 Task: In the Company uga.edu, schedule a meeting with title: 'Collaborative Discussion', Select date: '19 September, 2023', select start time: 12:00:PM. Add location in person New York with meeting description: Kindly join this meeting to understand Product Demo and Service Presentation. Add attendees from company's contact and save.. Logged in from softage.1@softage.net
Action: Mouse moved to (112, 69)
Screenshot: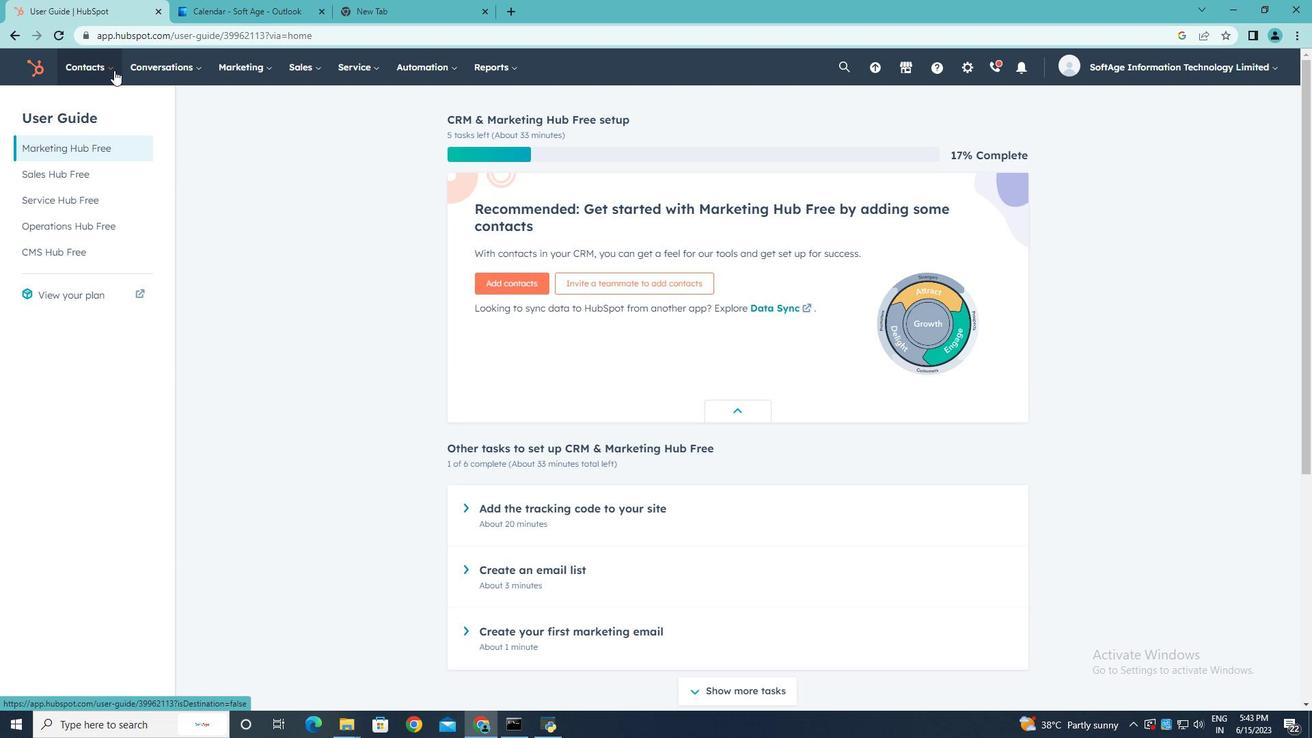 
Action: Mouse pressed left at (112, 69)
Screenshot: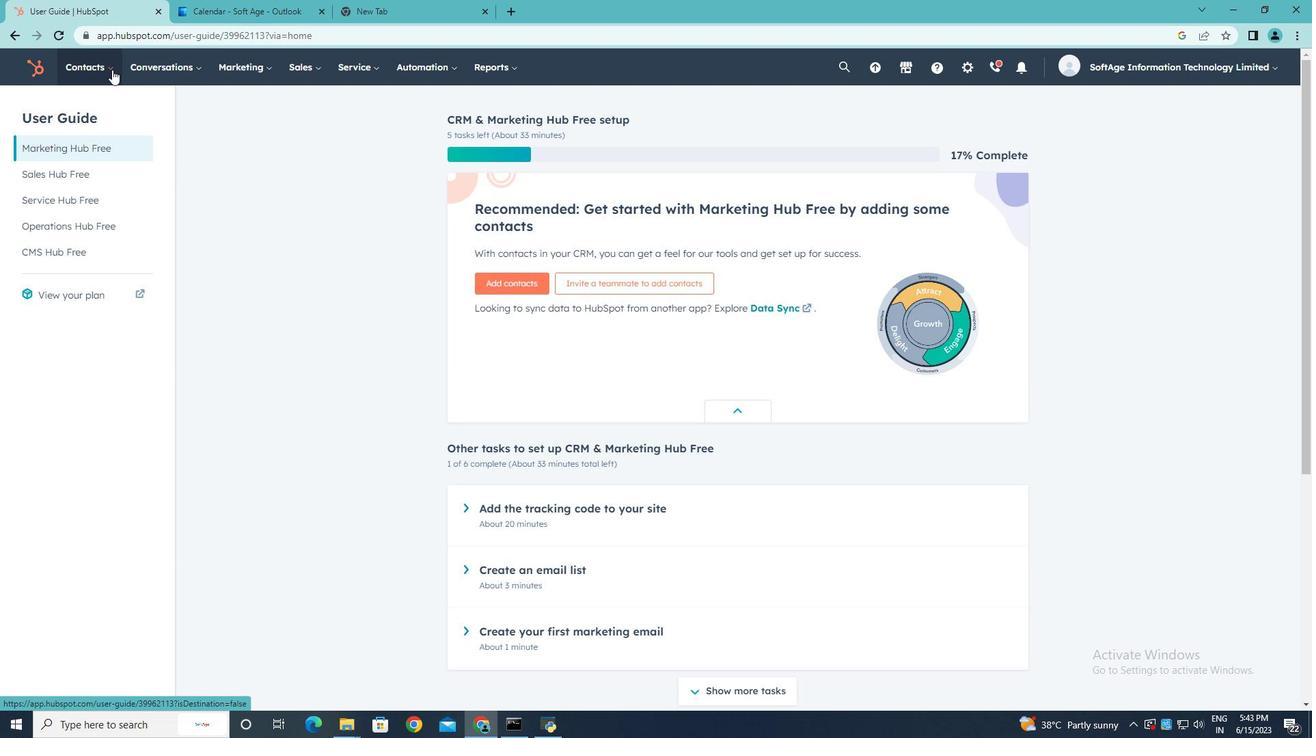 
Action: Mouse moved to (114, 131)
Screenshot: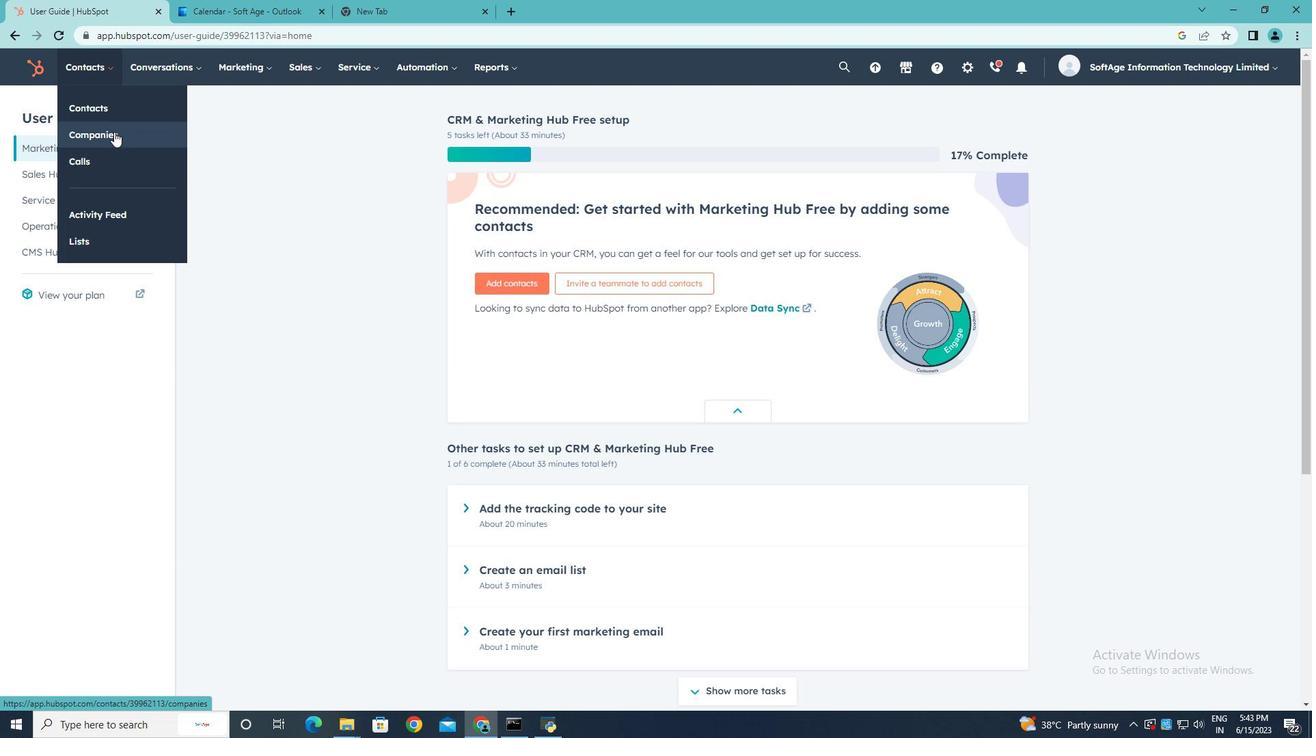 
Action: Mouse pressed left at (114, 131)
Screenshot: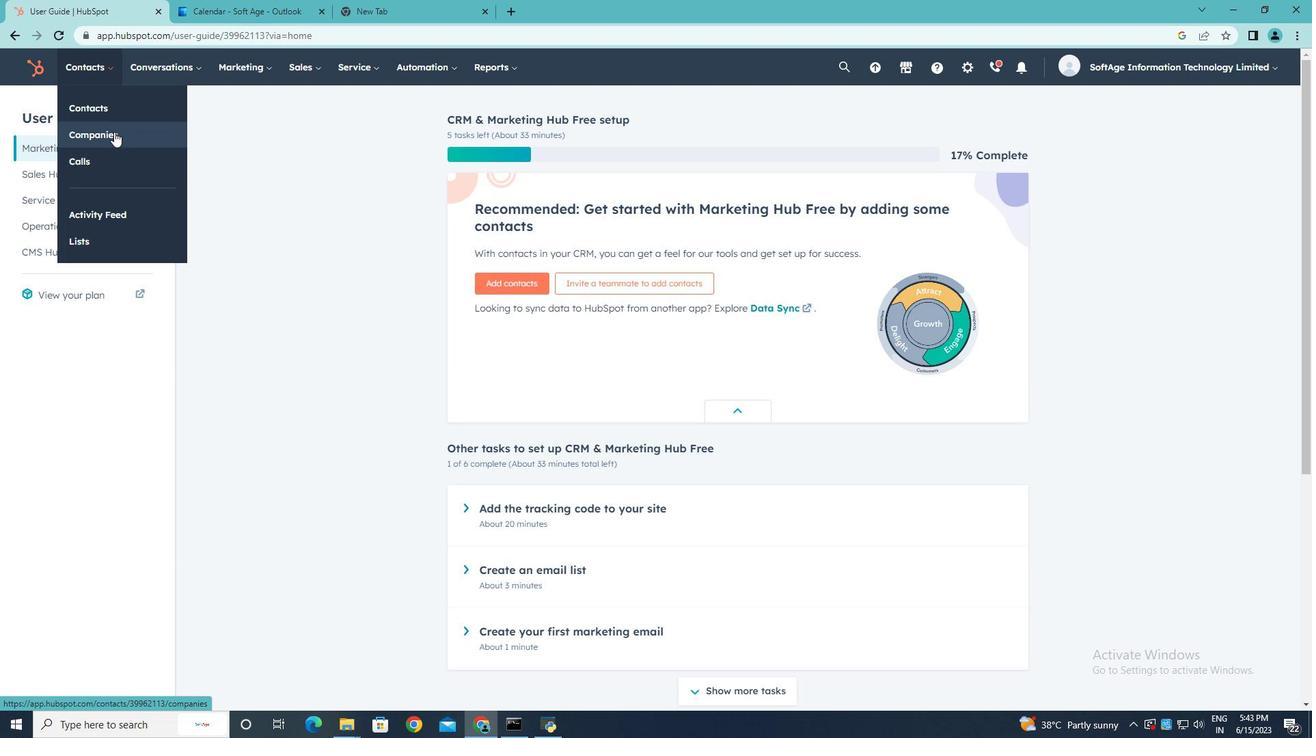 
Action: Mouse moved to (119, 221)
Screenshot: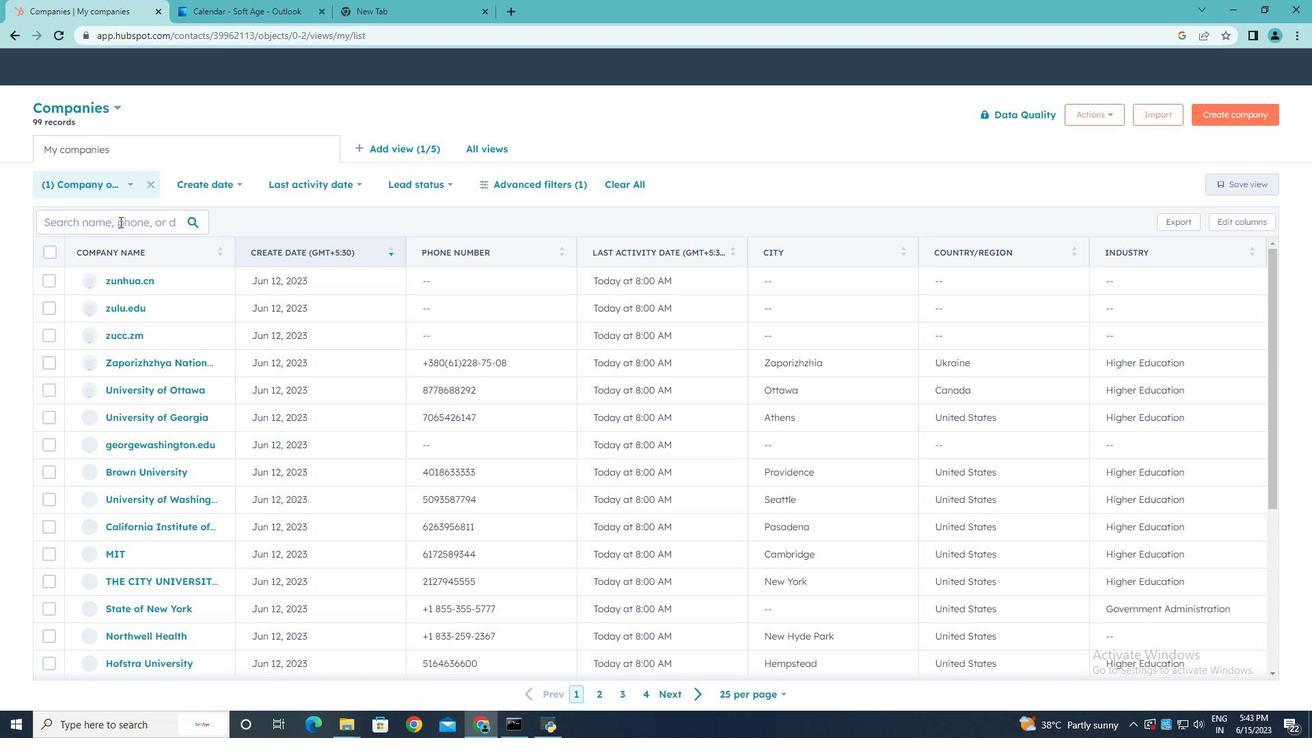 
Action: Mouse pressed left at (119, 221)
Screenshot: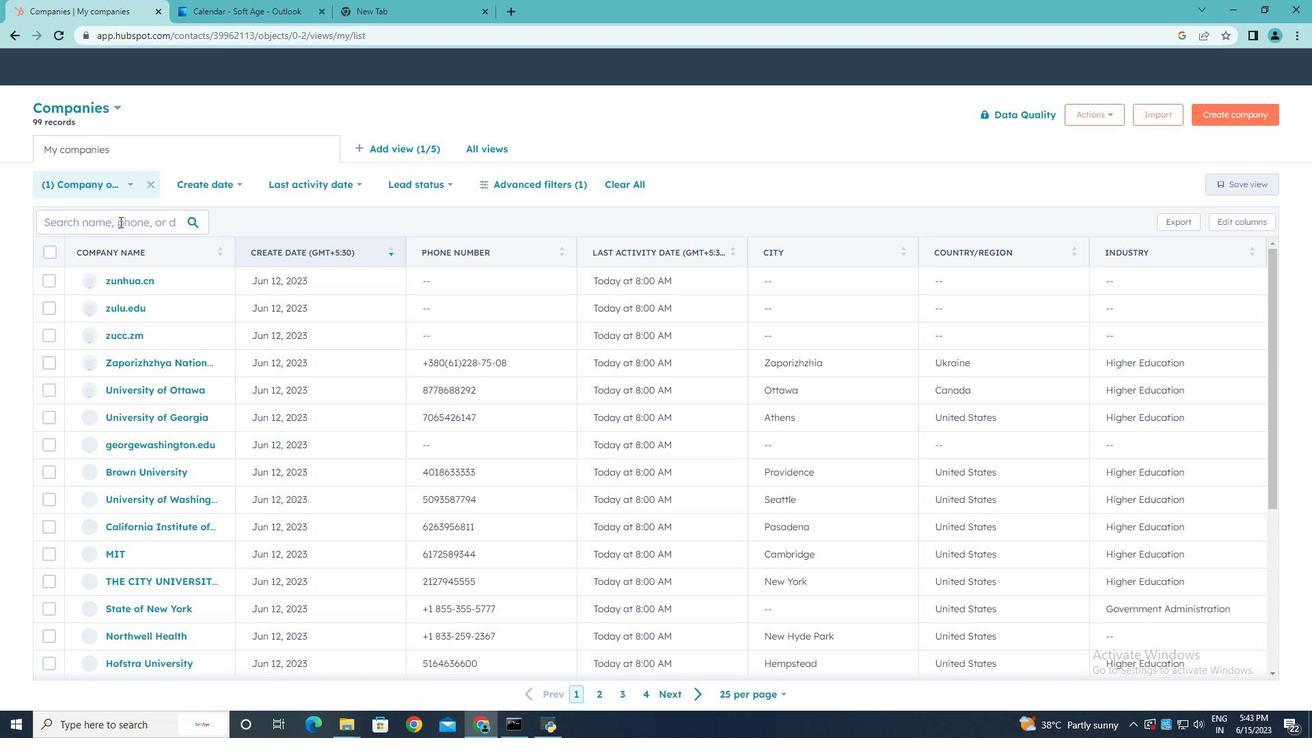 
Action: Key pressed uga.edu
Screenshot: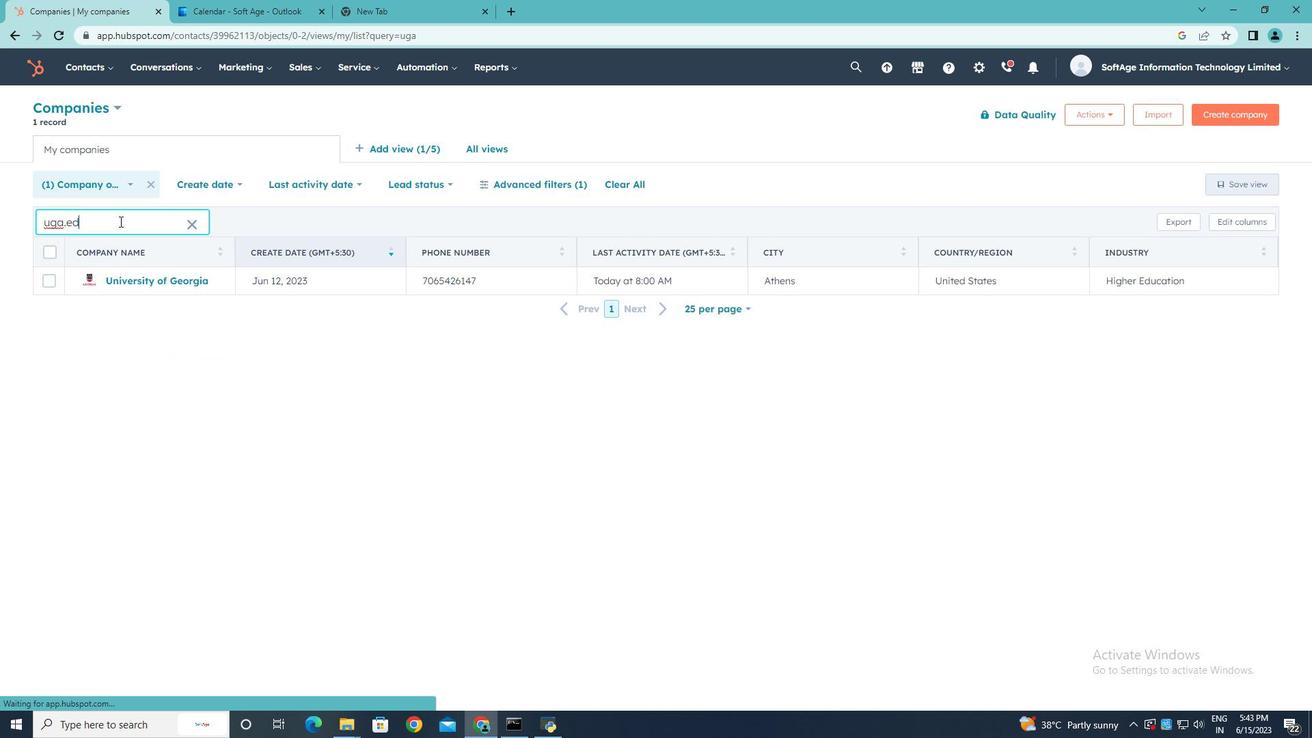 
Action: Mouse moved to (132, 282)
Screenshot: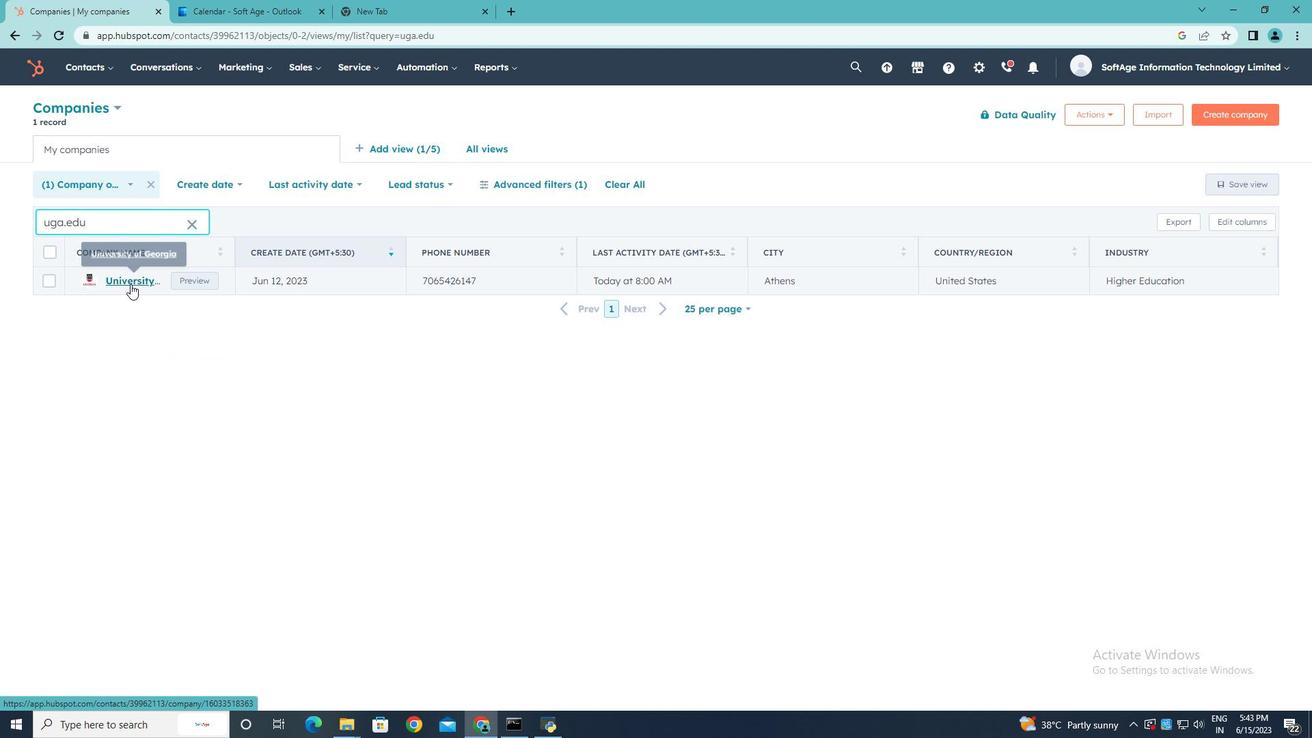 
Action: Mouse pressed left at (132, 282)
Screenshot: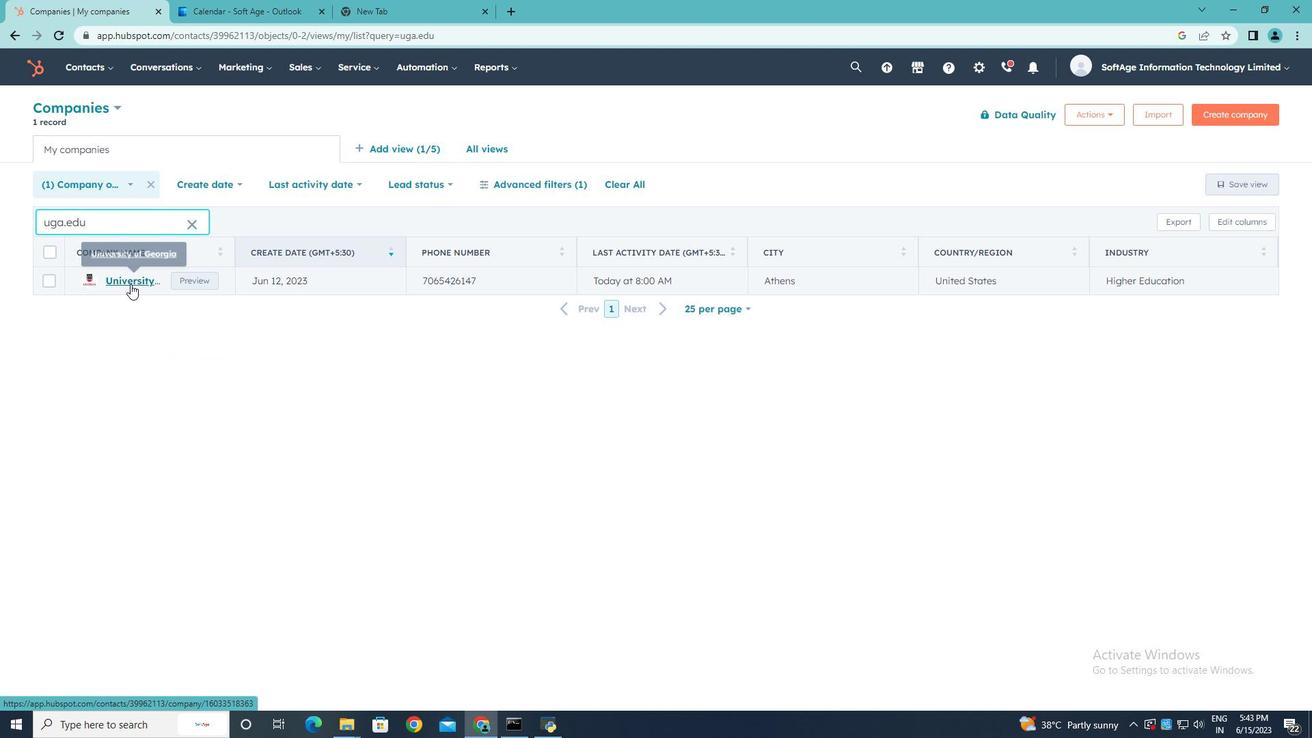 
Action: Mouse moved to (224, 225)
Screenshot: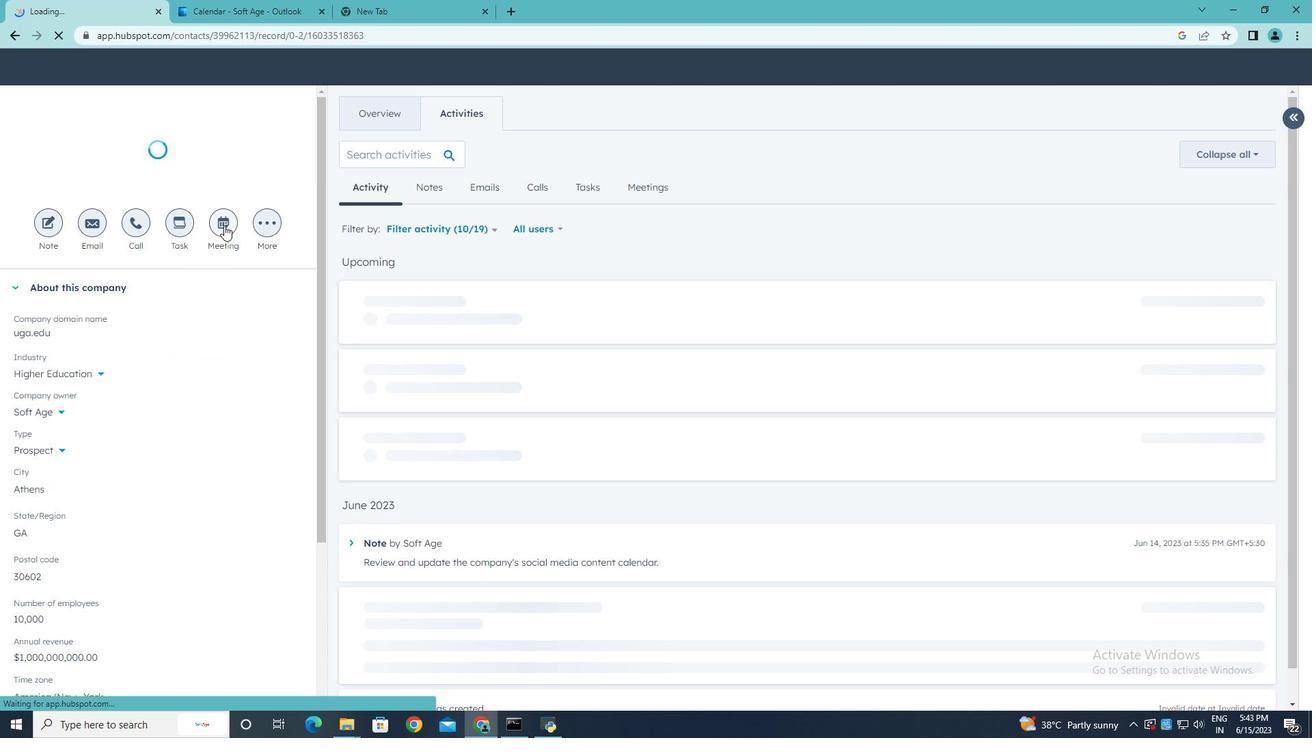 
Action: Mouse pressed left at (224, 225)
Screenshot: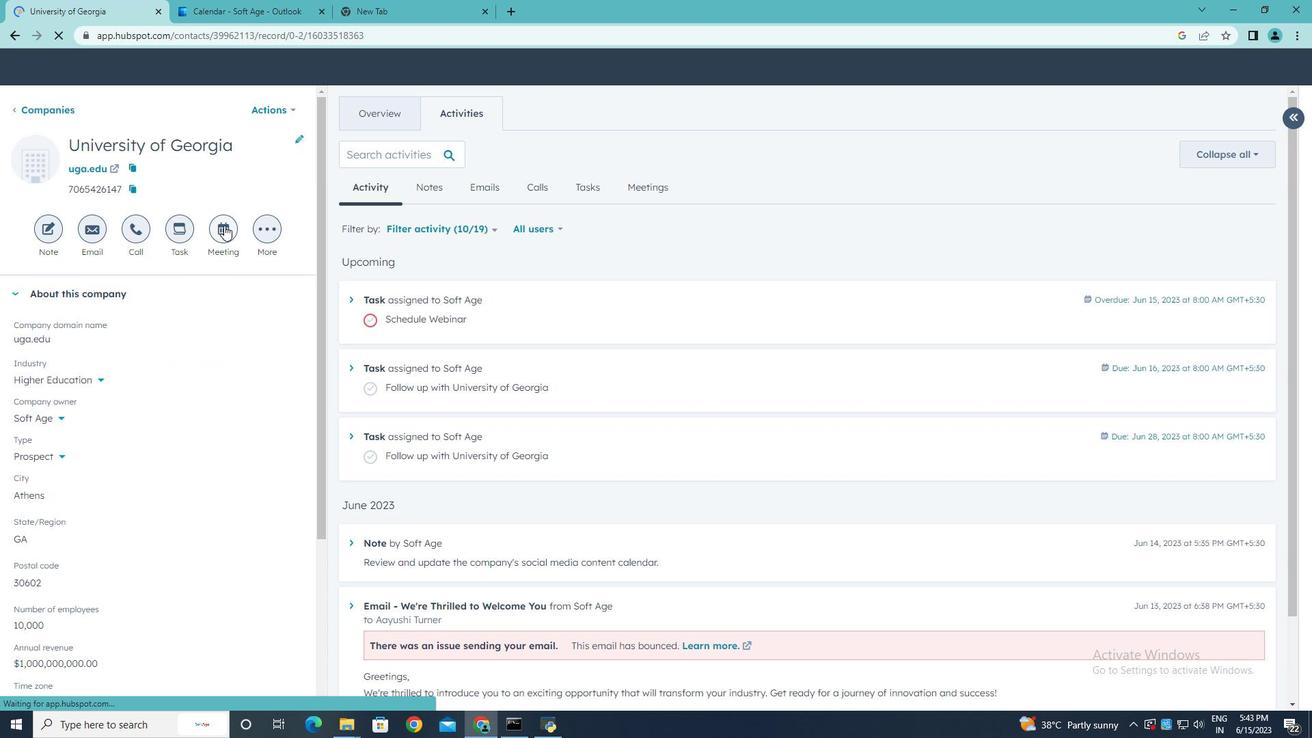 
Action: Mouse moved to (220, 228)
Screenshot: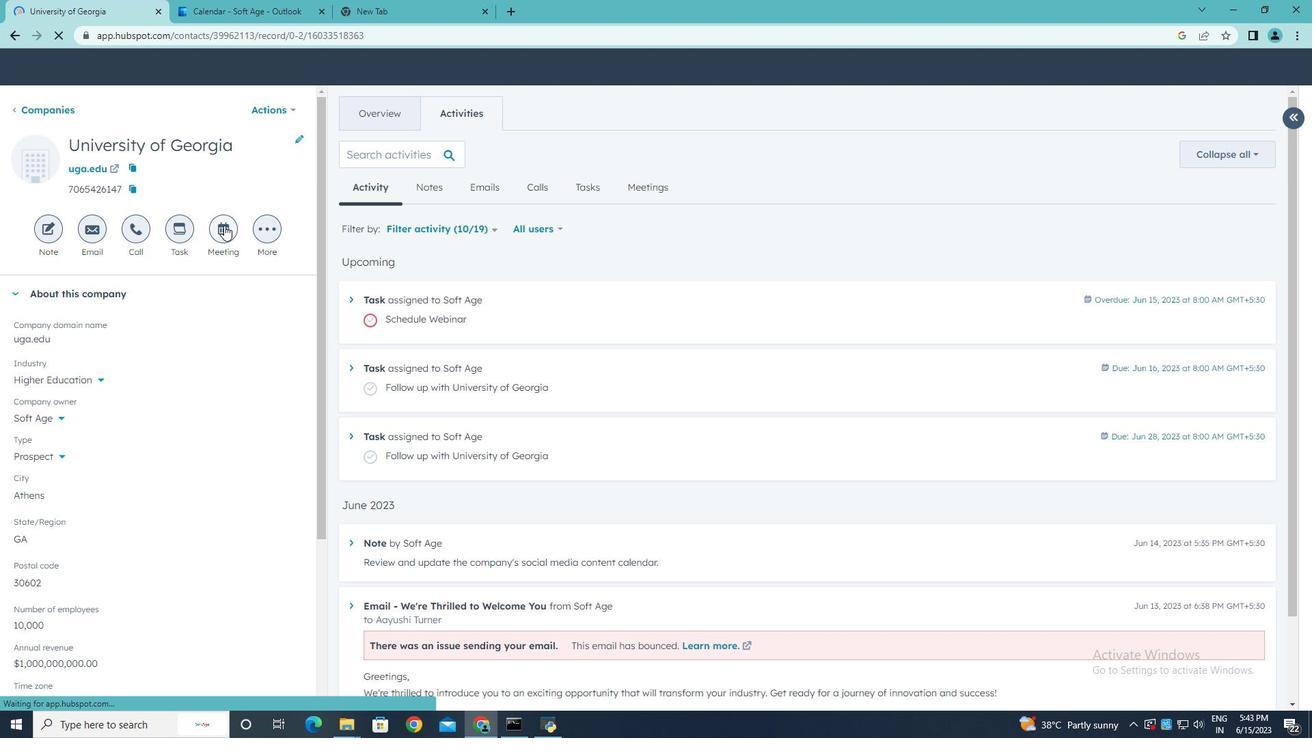 
Action: Key pressed <Key.shift><Key.shift><Key.shift><Key.shift><Key.shift><Key.shift><Key.shift><Key.shift><Key.shift><Key.shift><Key.shift><Key.shift><Key.shift><Key.shift><Key.shift><Key.shift><Key.shift><Key.shift><Key.shift><Key.shift><Key.shift><Key.shift><Key.shift><Key.shift>Collaborative<Key.space><Key.shift><Key.shift><Key.shift><Key.shift><Key.shift><Key.shift><Key.shift><Key.shift>Discussion.
Screenshot: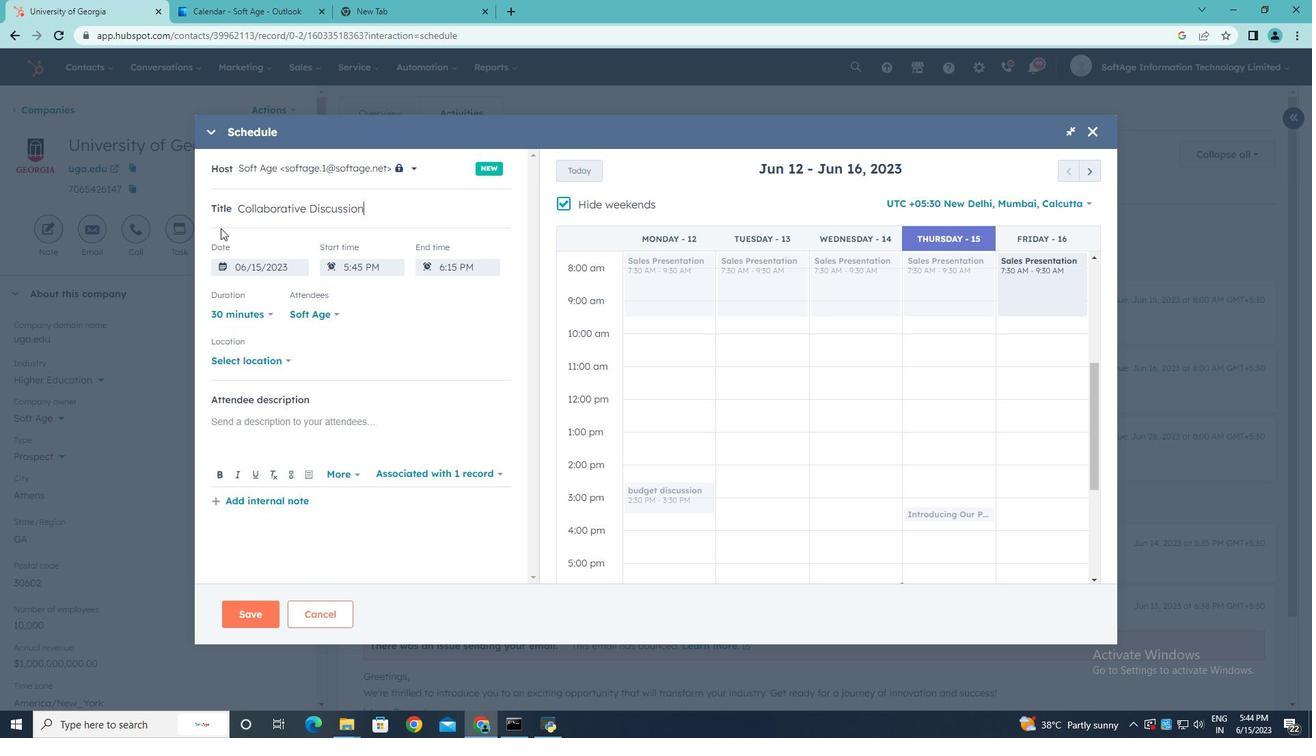 
Action: Mouse moved to (566, 203)
Screenshot: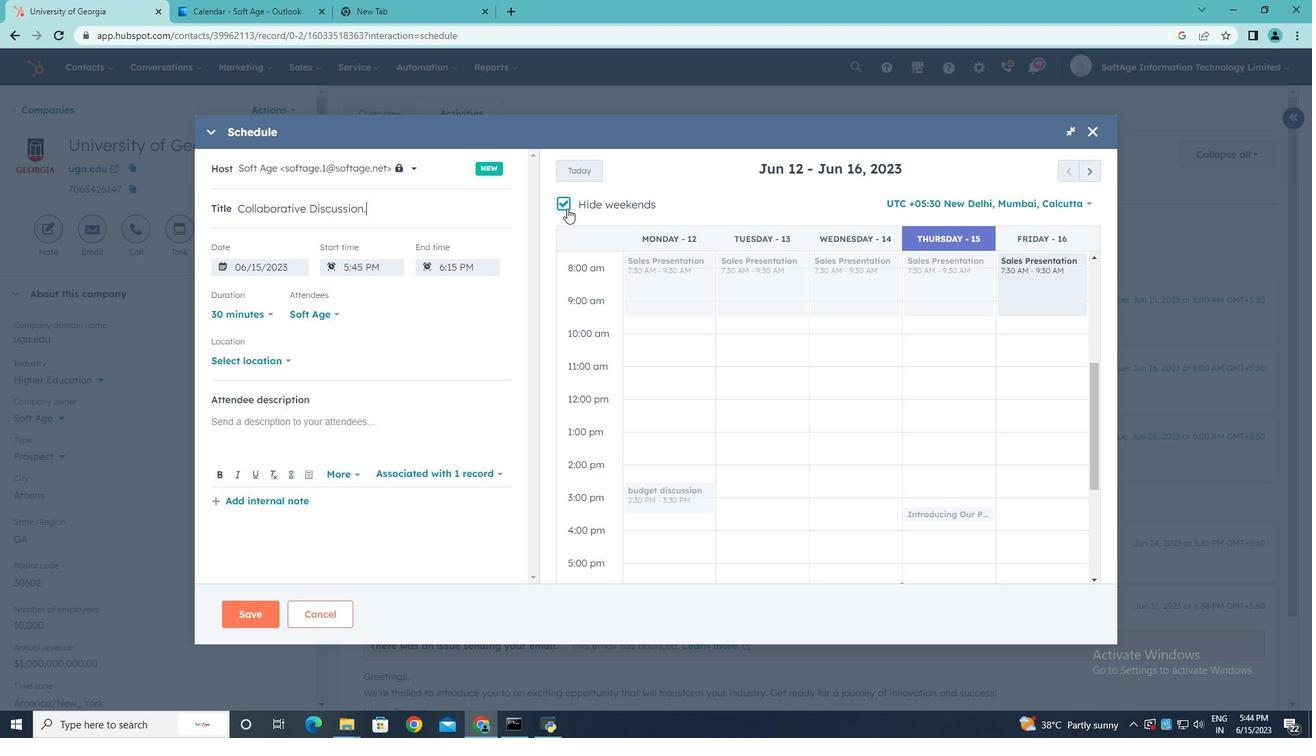 
Action: Mouse pressed left at (566, 203)
Screenshot: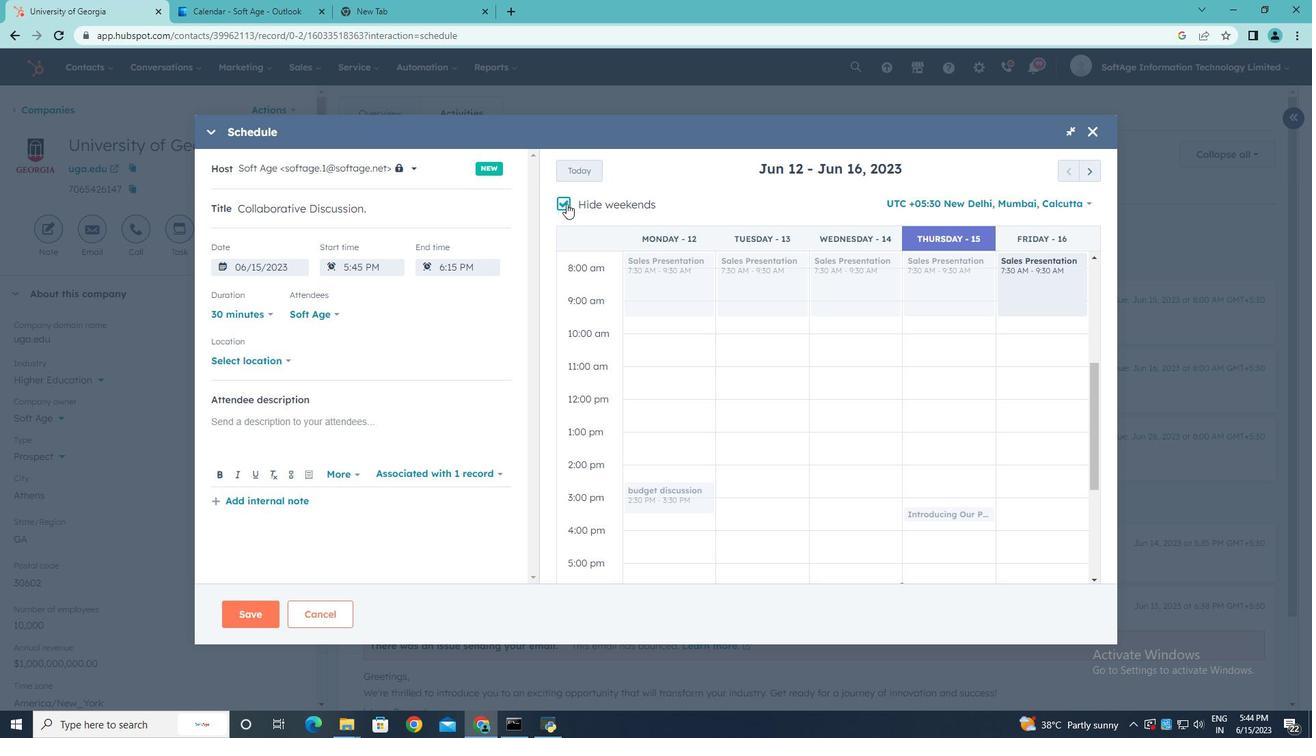 
Action: Mouse moved to (1090, 172)
Screenshot: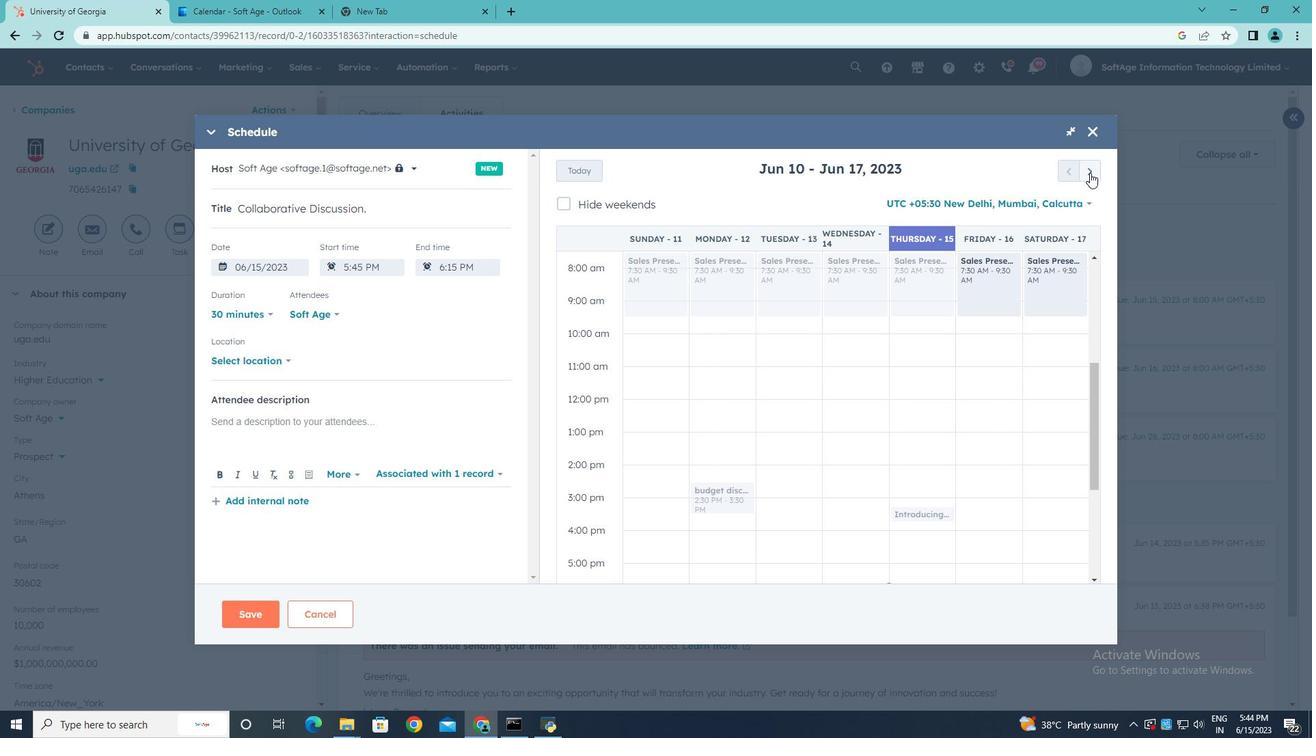 
Action: Mouse pressed left at (1090, 172)
Screenshot: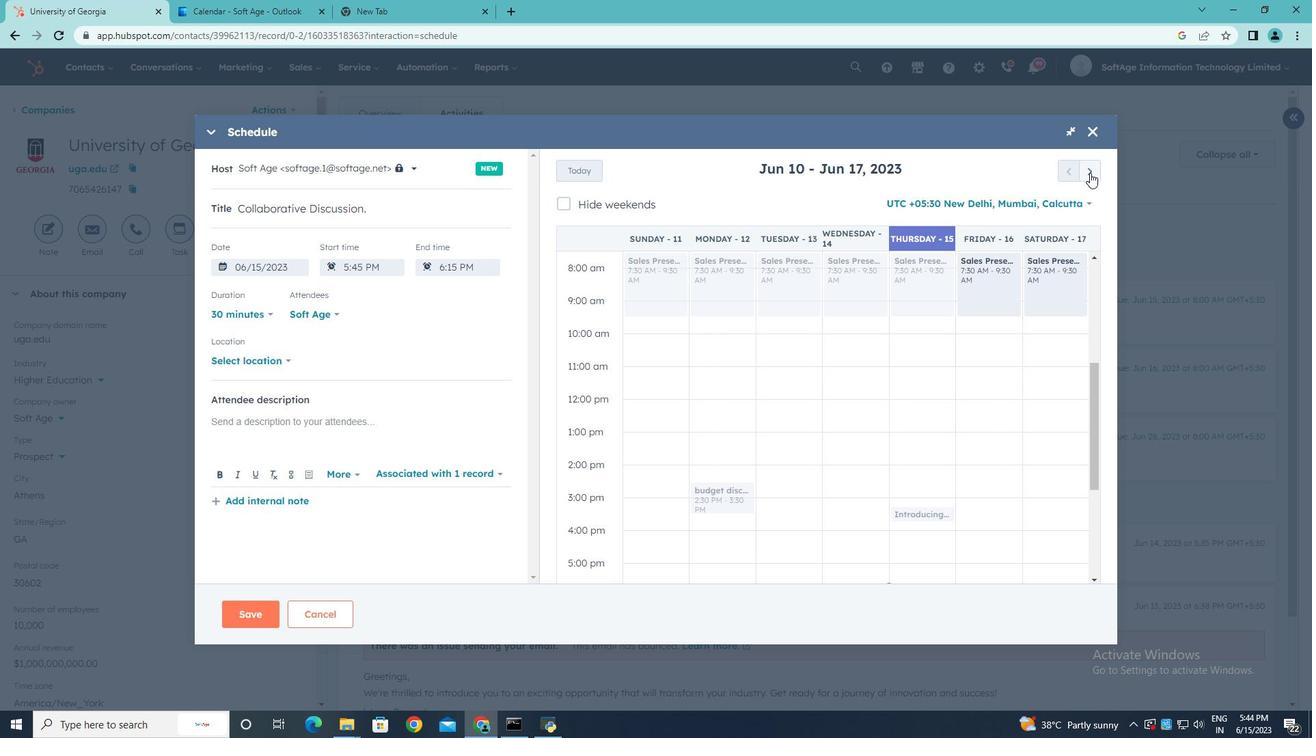 
Action: Mouse pressed left at (1090, 172)
Screenshot: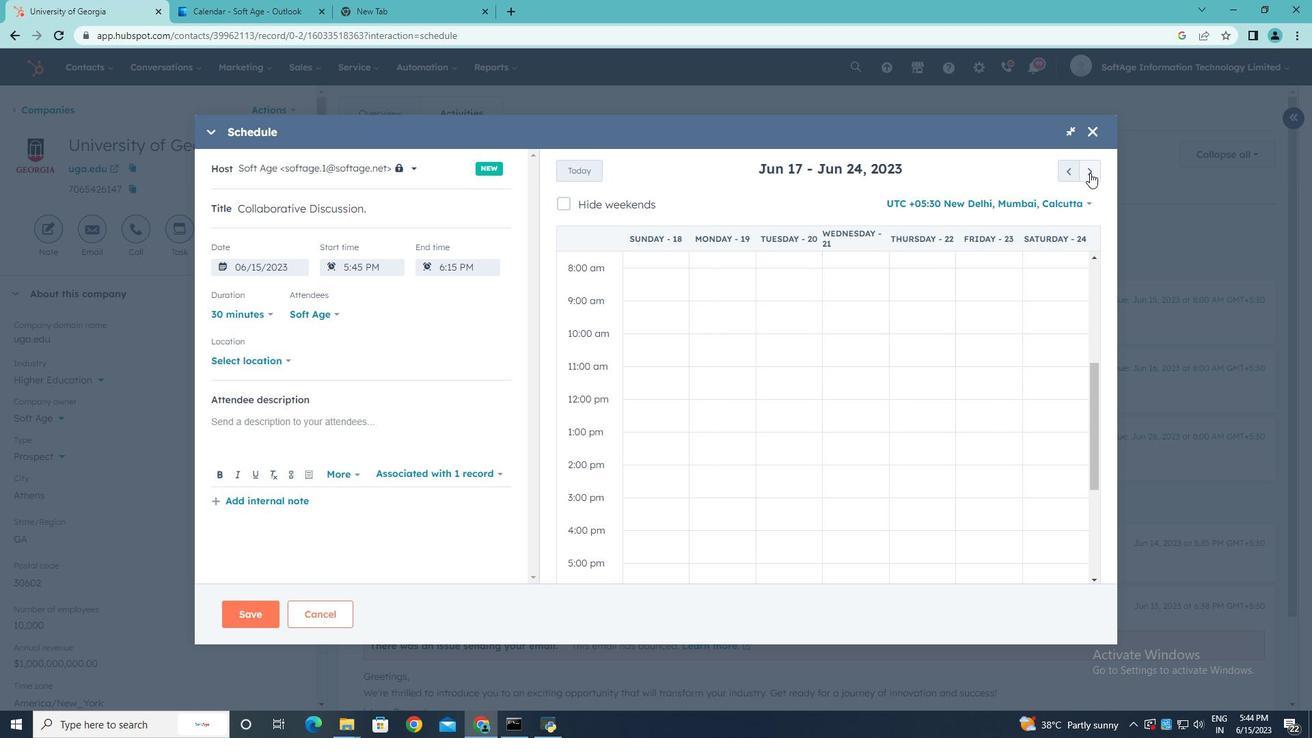 
Action: Mouse pressed left at (1090, 172)
Screenshot: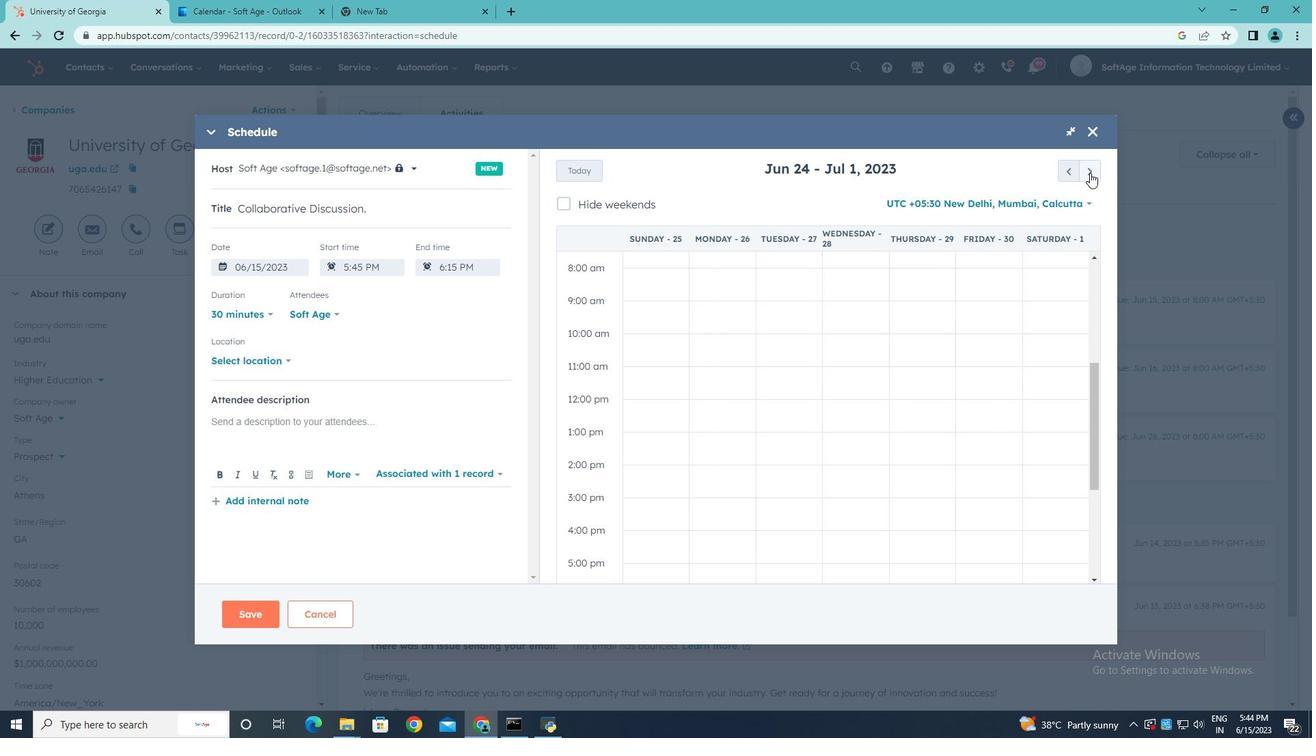 
Action: Mouse pressed left at (1090, 172)
Screenshot: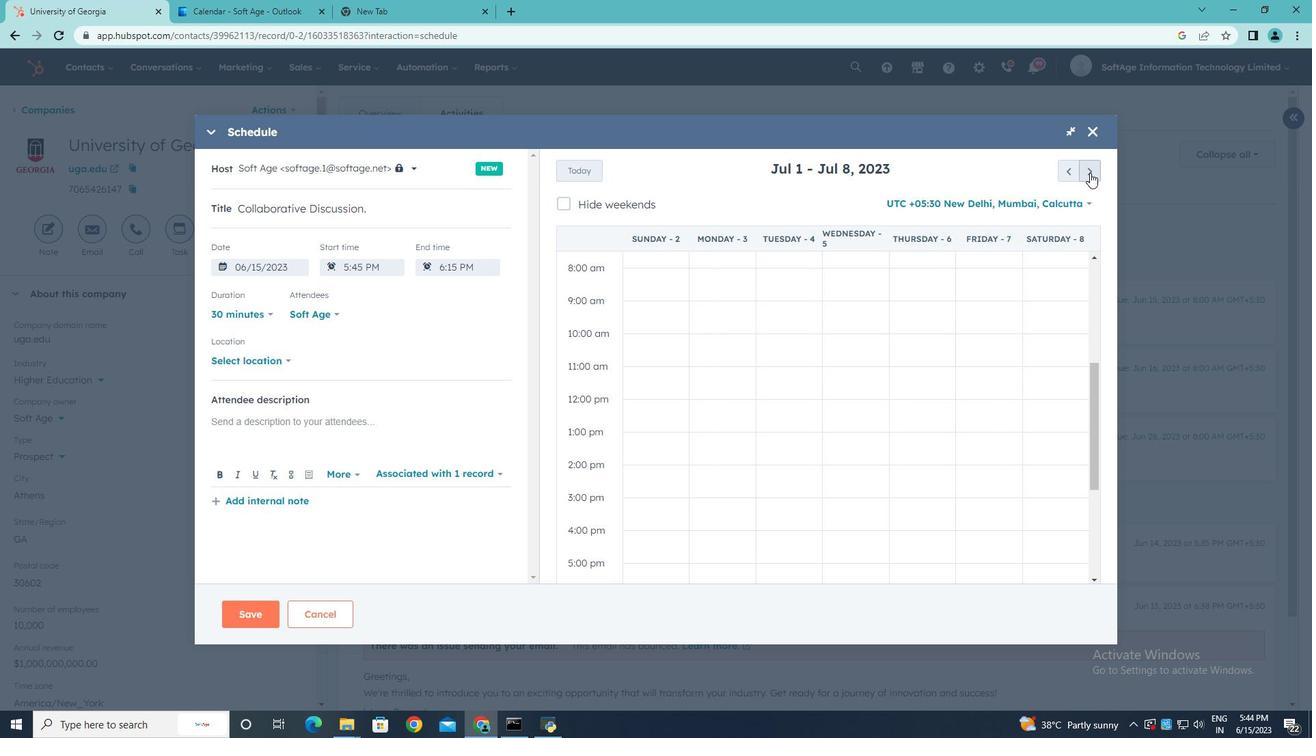 
Action: Mouse pressed left at (1090, 172)
Screenshot: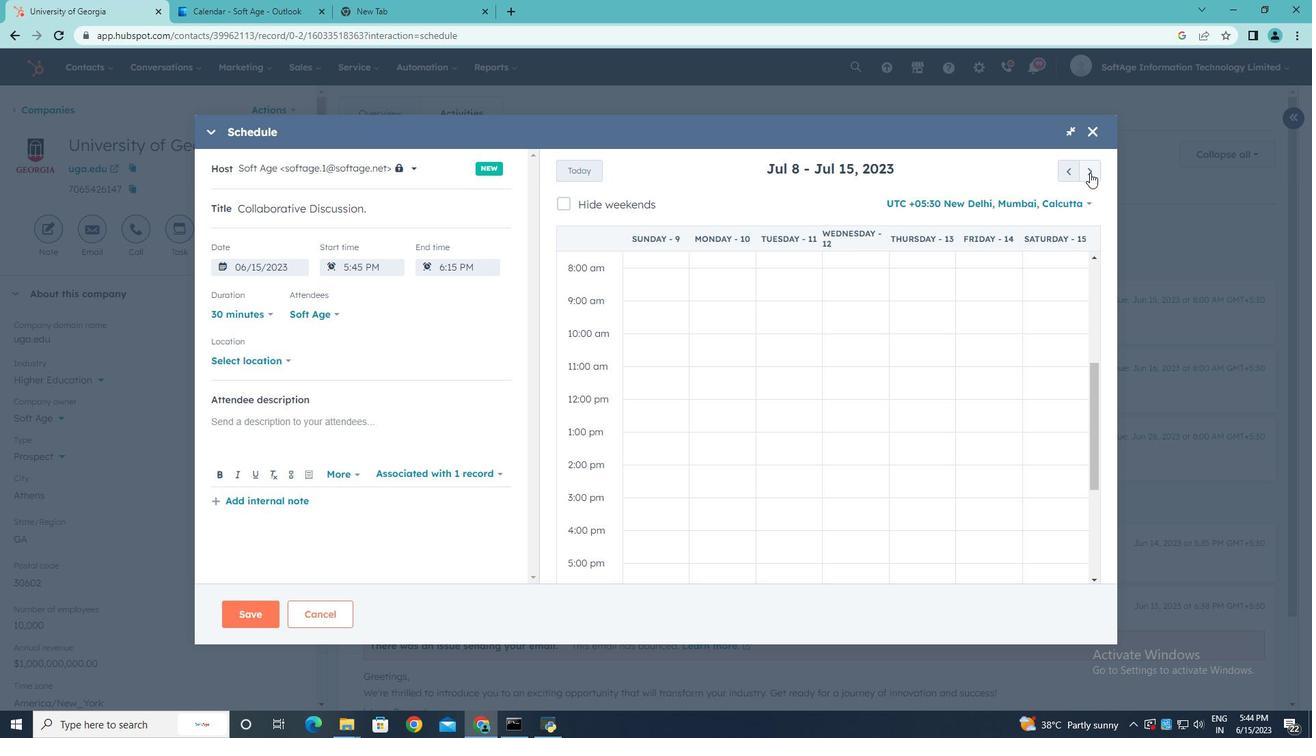 
Action: Mouse pressed left at (1090, 172)
Screenshot: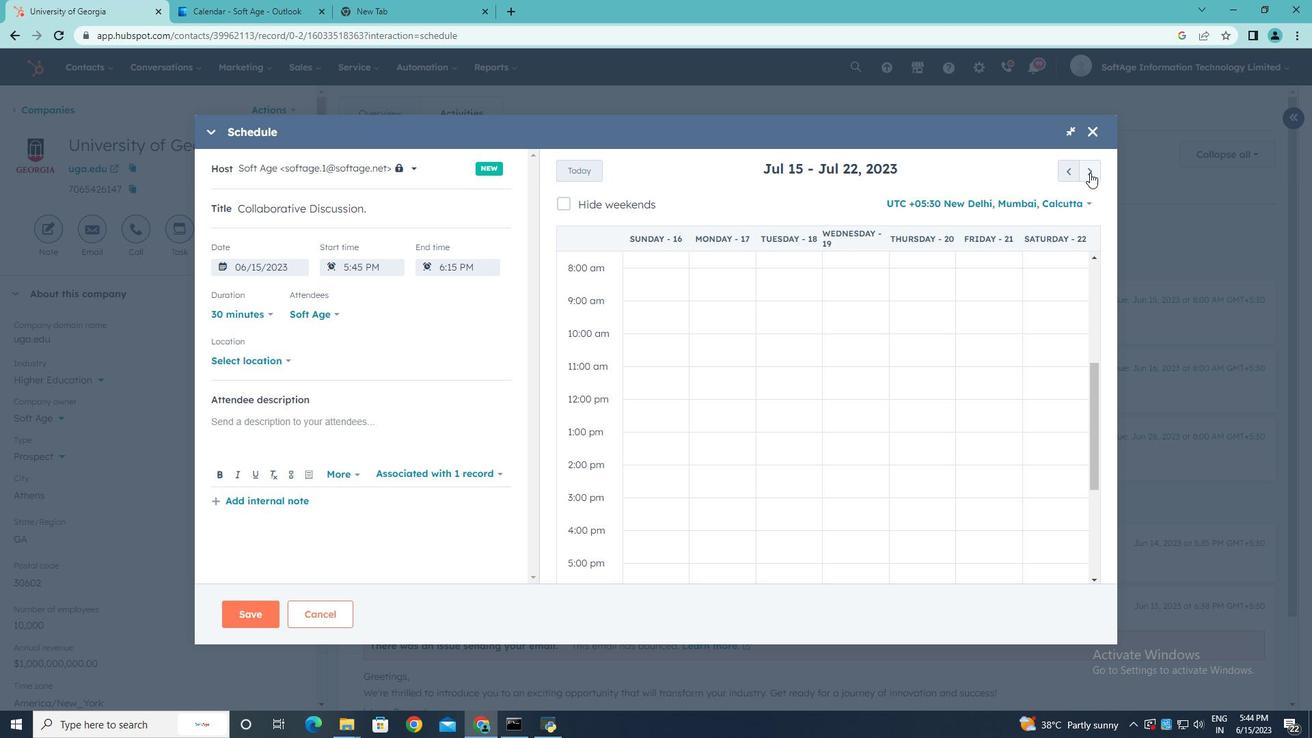 
Action: Mouse pressed left at (1090, 172)
Screenshot: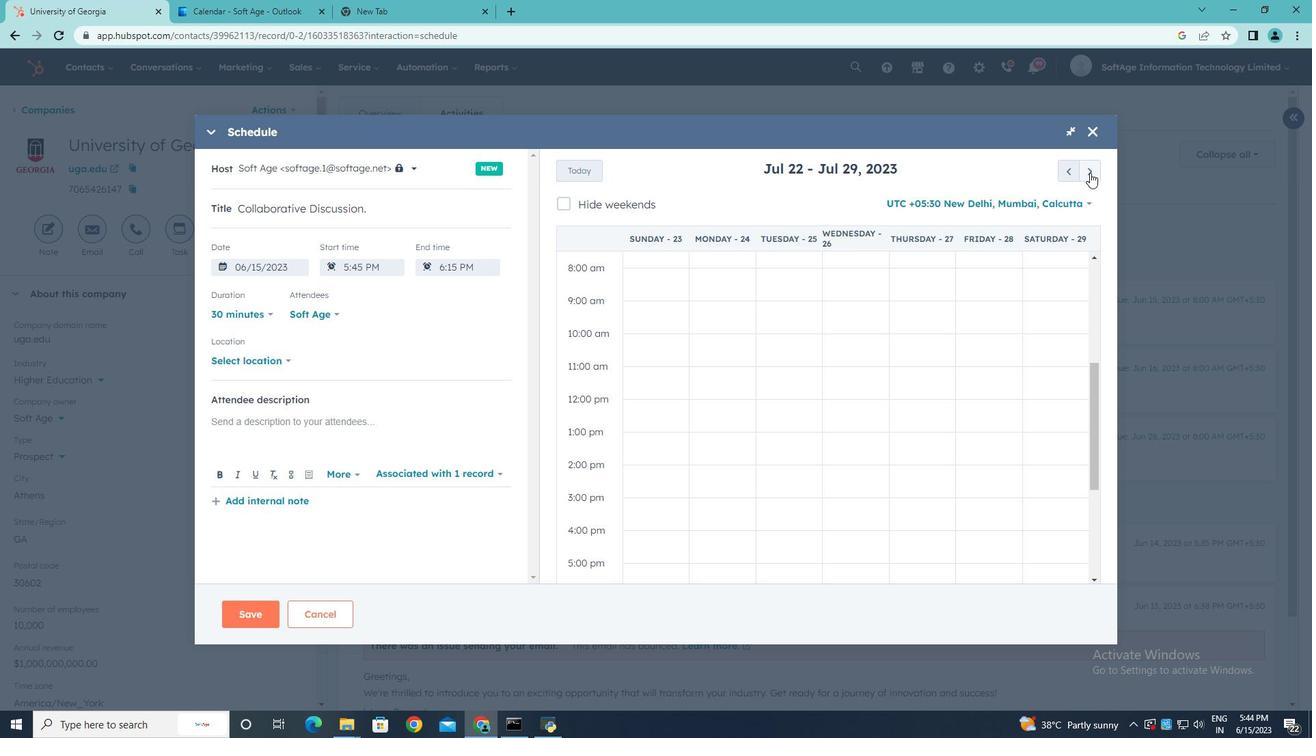 
Action: Mouse pressed left at (1090, 172)
Screenshot: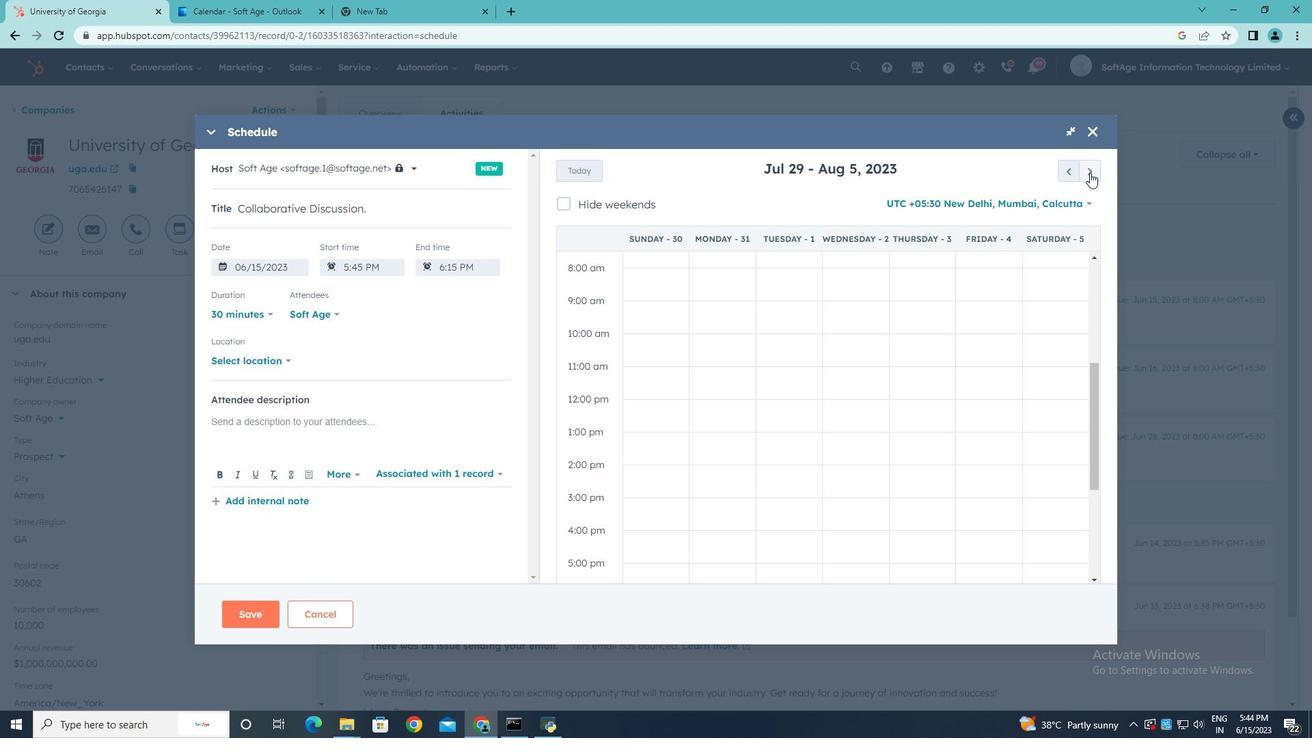 
Action: Mouse pressed left at (1090, 172)
Screenshot: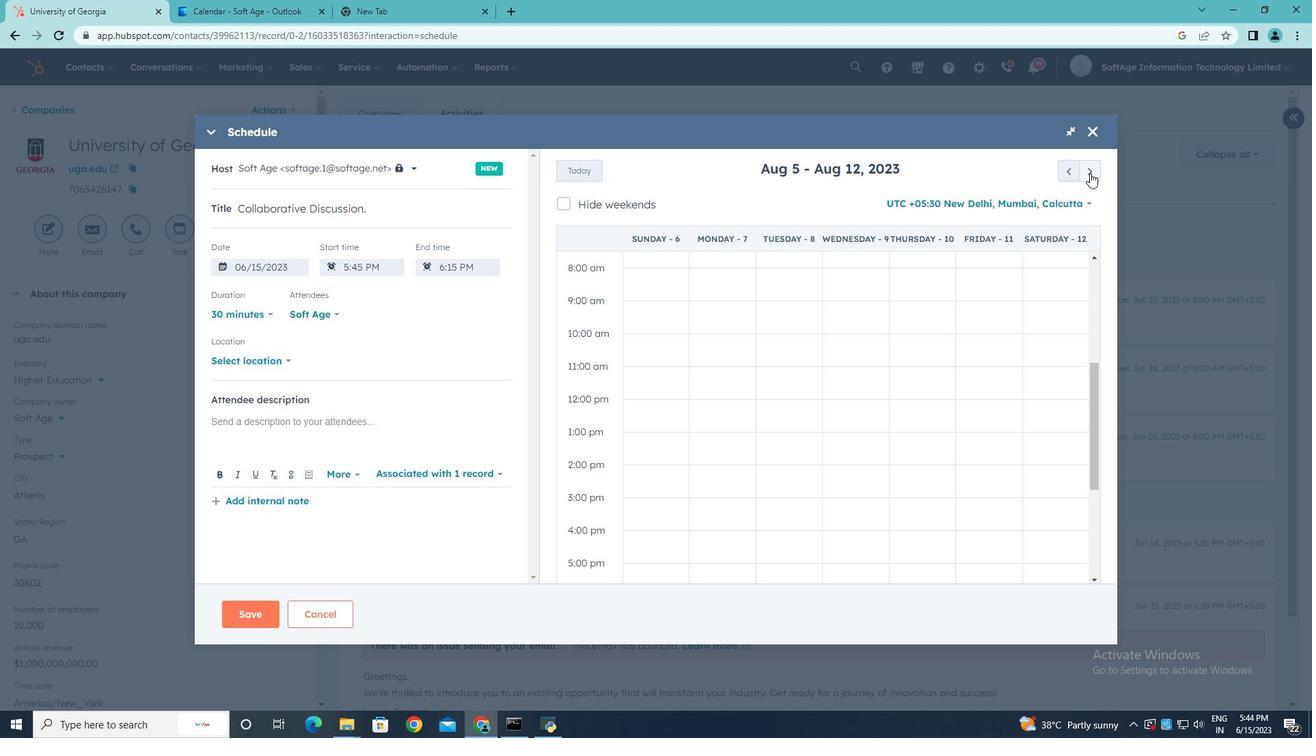 
Action: Mouse pressed left at (1090, 172)
Screenshot: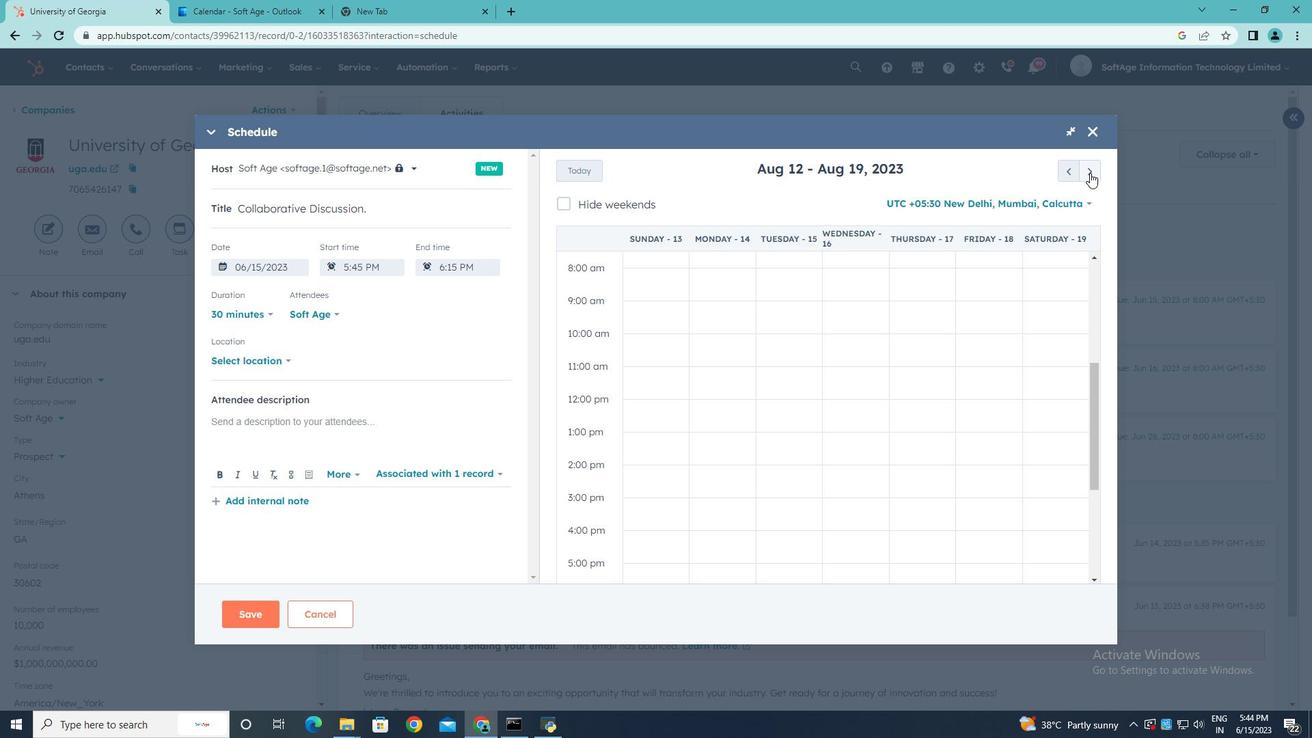 
Action: Mouse pressed left at (1090, 172)
Screenshot: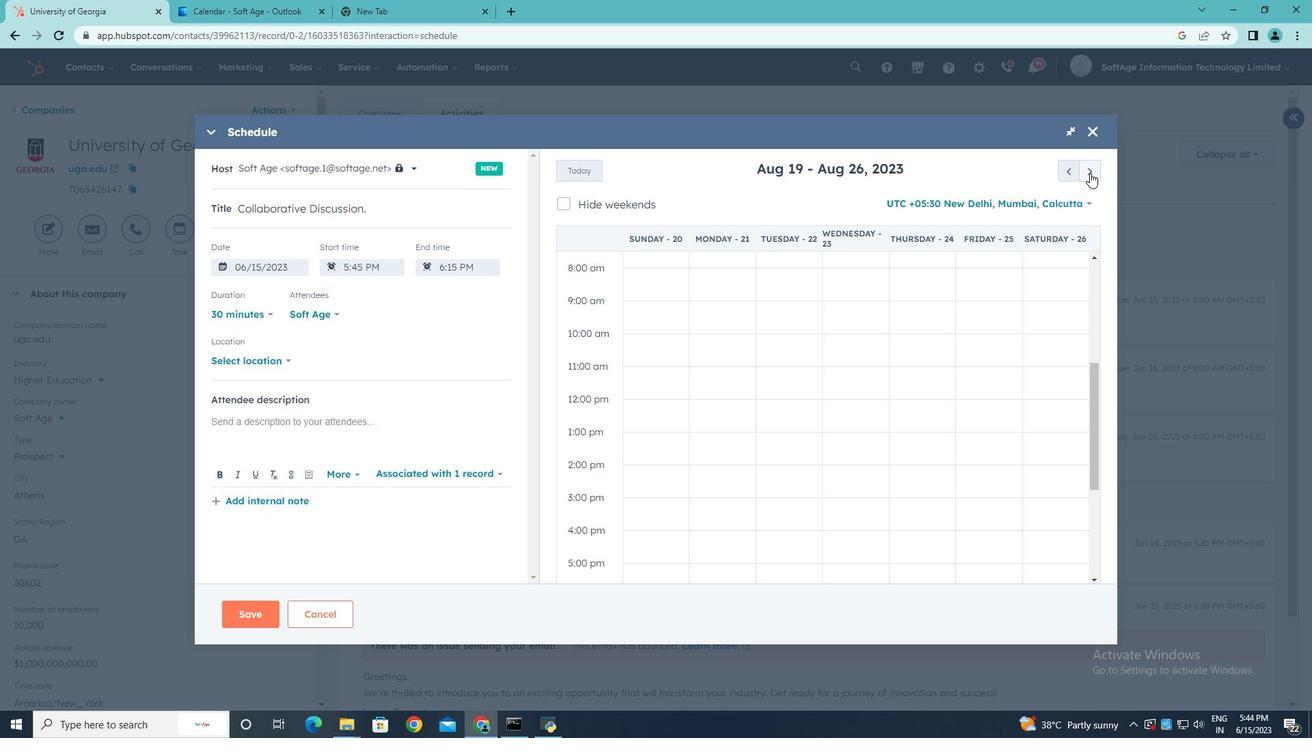 
Action: Mouse pressed left at (1090, 172)
Screenshot: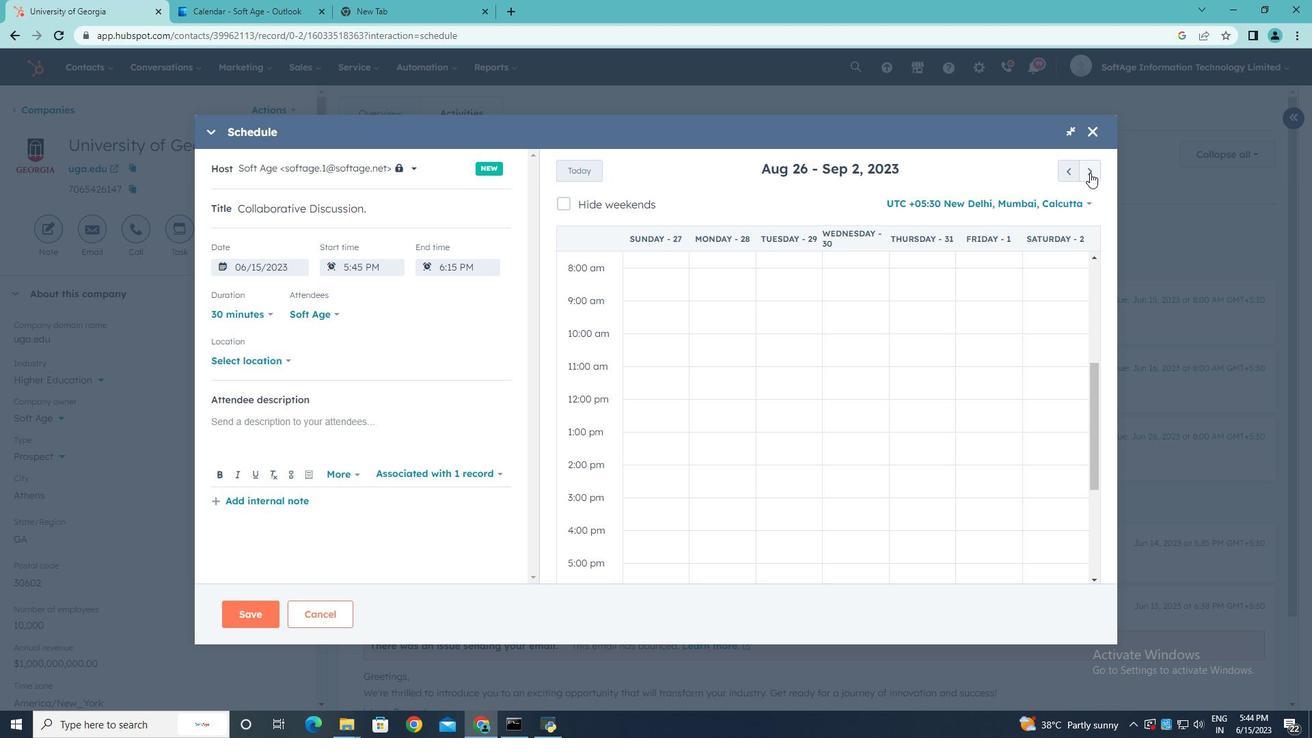
Action: Mouse pressed left at (1090, 172)
Screenshot: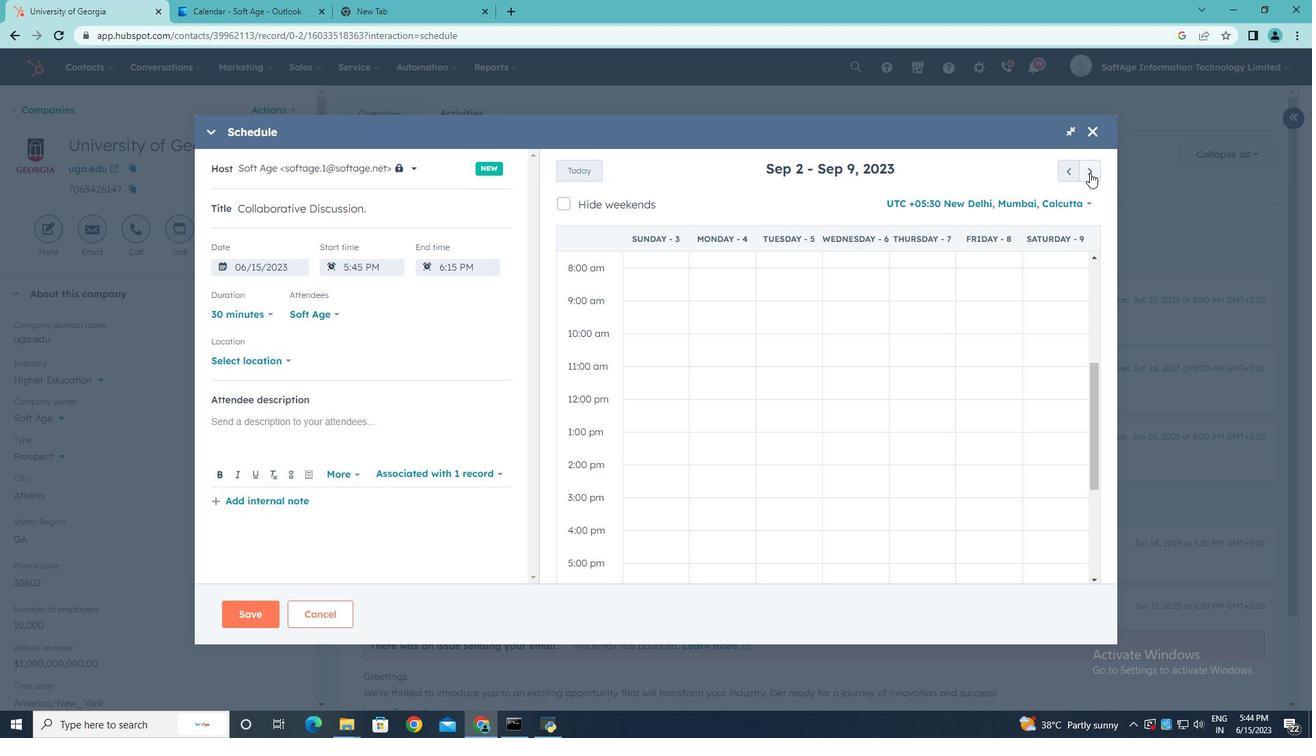 
Action: Mouse pressed left at (1090, 172)
Screenshot: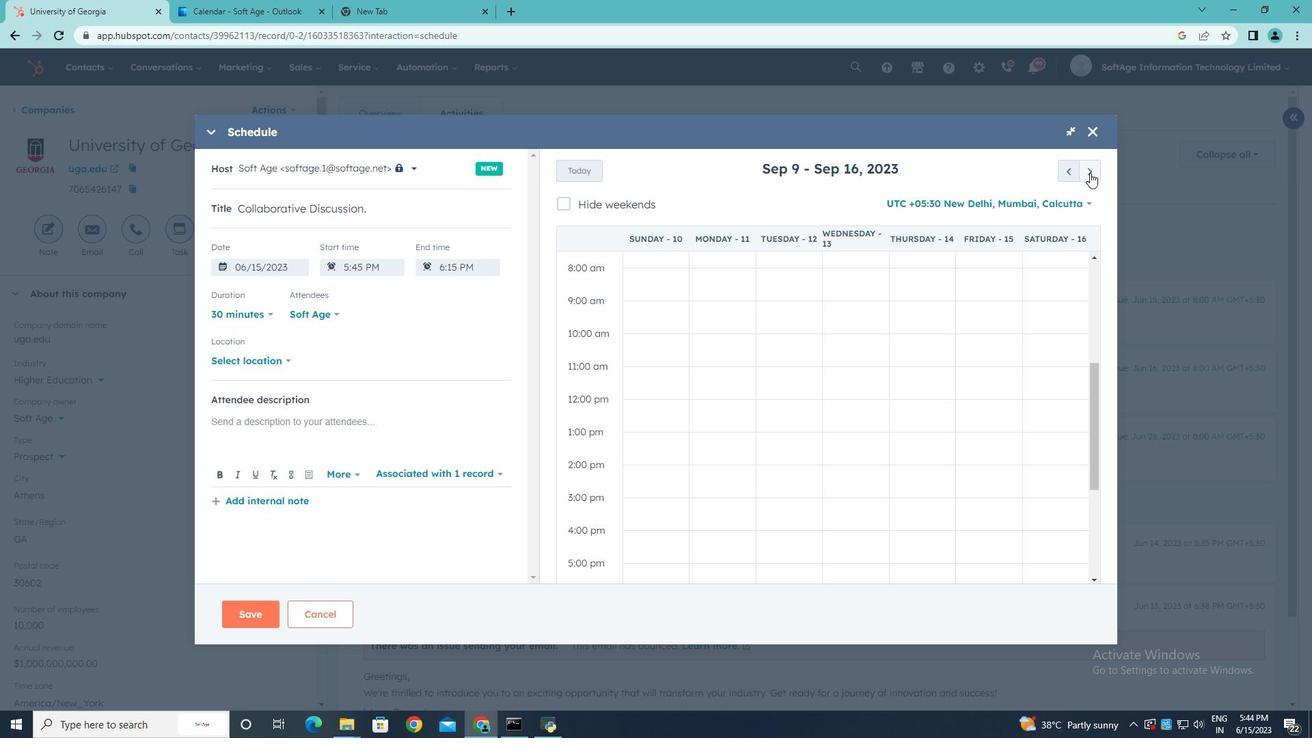 
Action: Mouse moved to (772, 403)
Screenshot: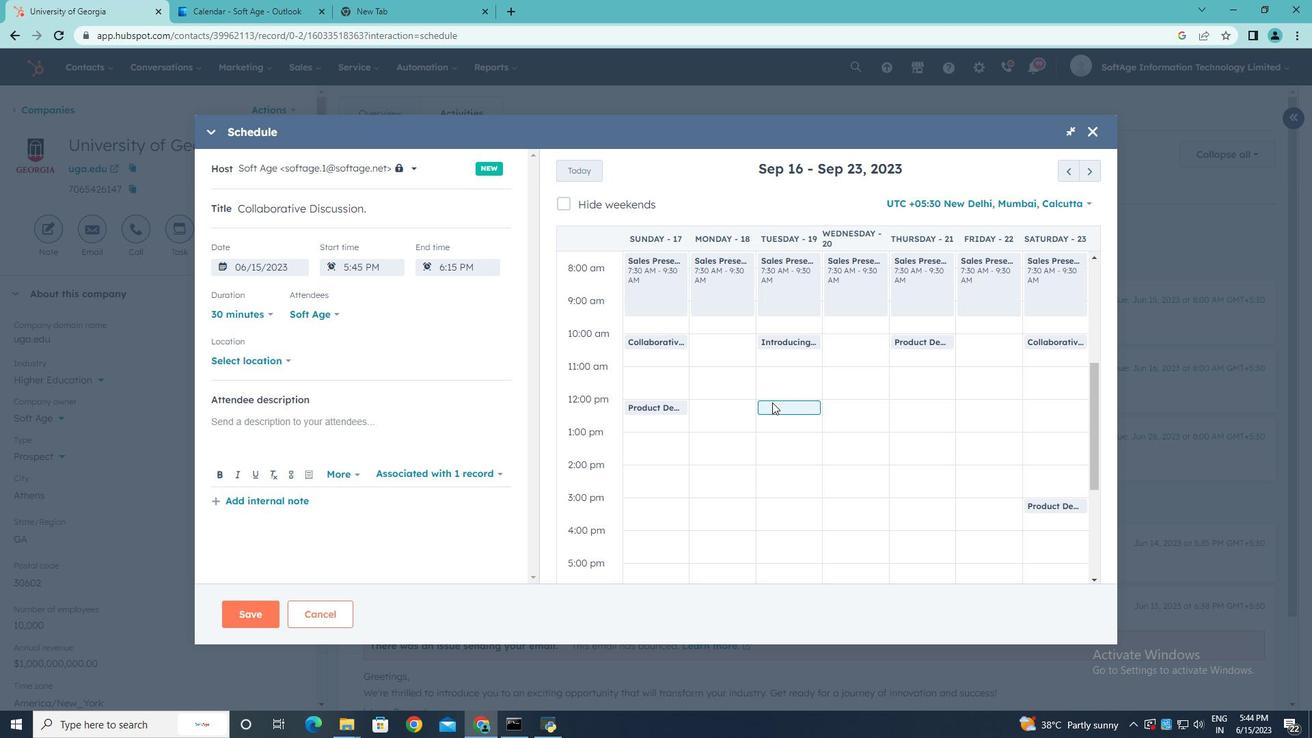 
Action: Mouse pressed left at (772, 403)
Screenshot: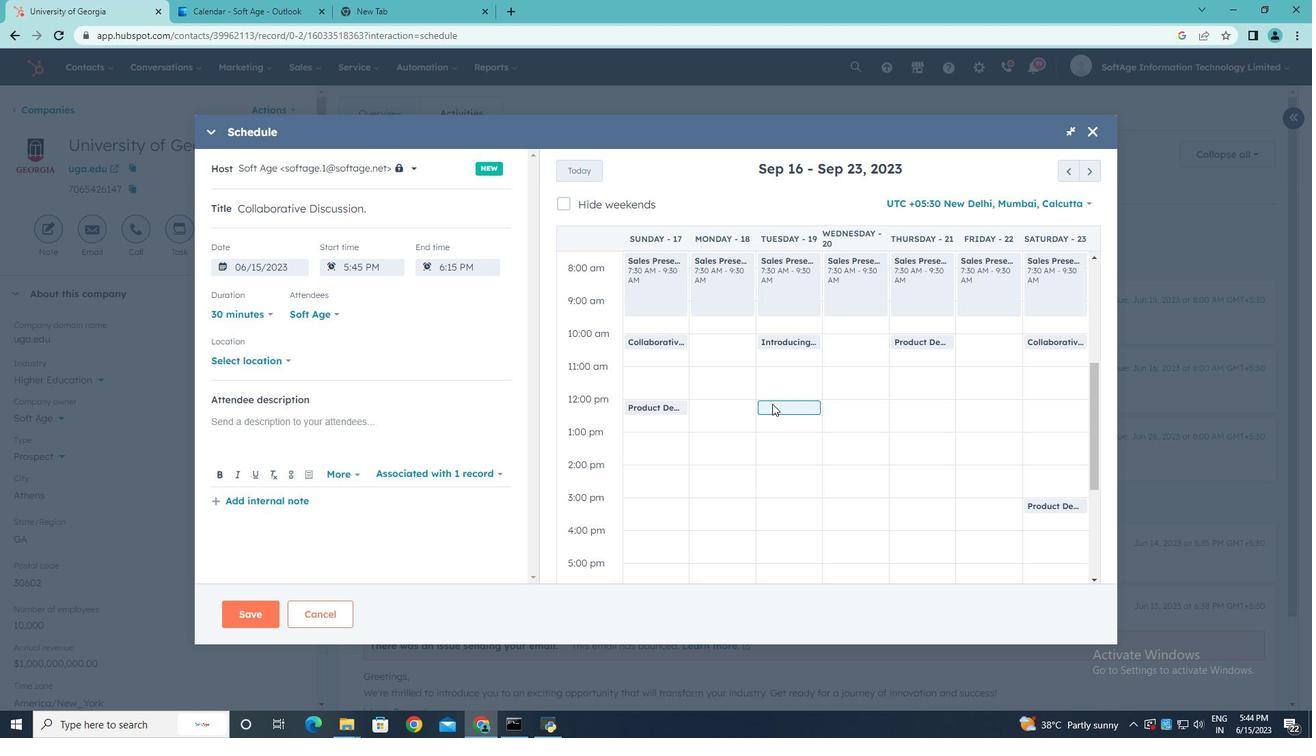 
Action: Mouse moved to (288, 359)
Screenshot: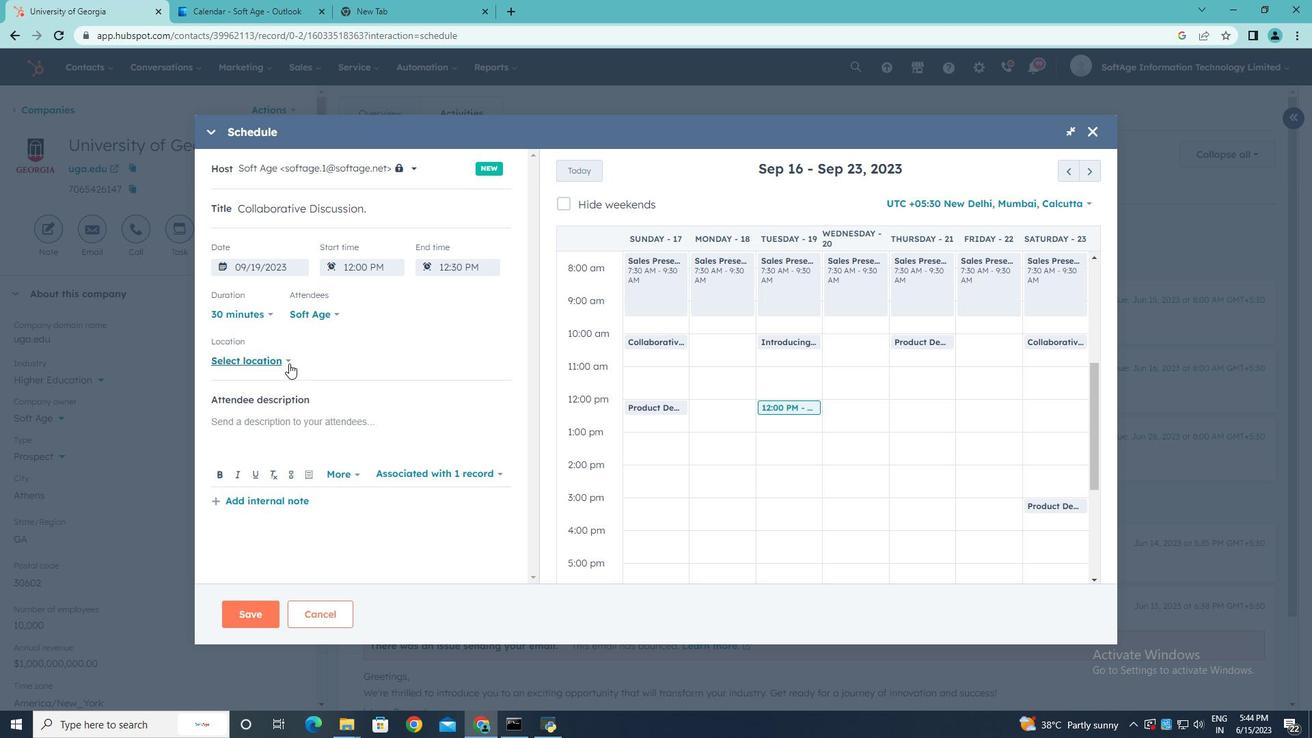 
Action: Mouse pressed left at (288, 359)
Screenshot: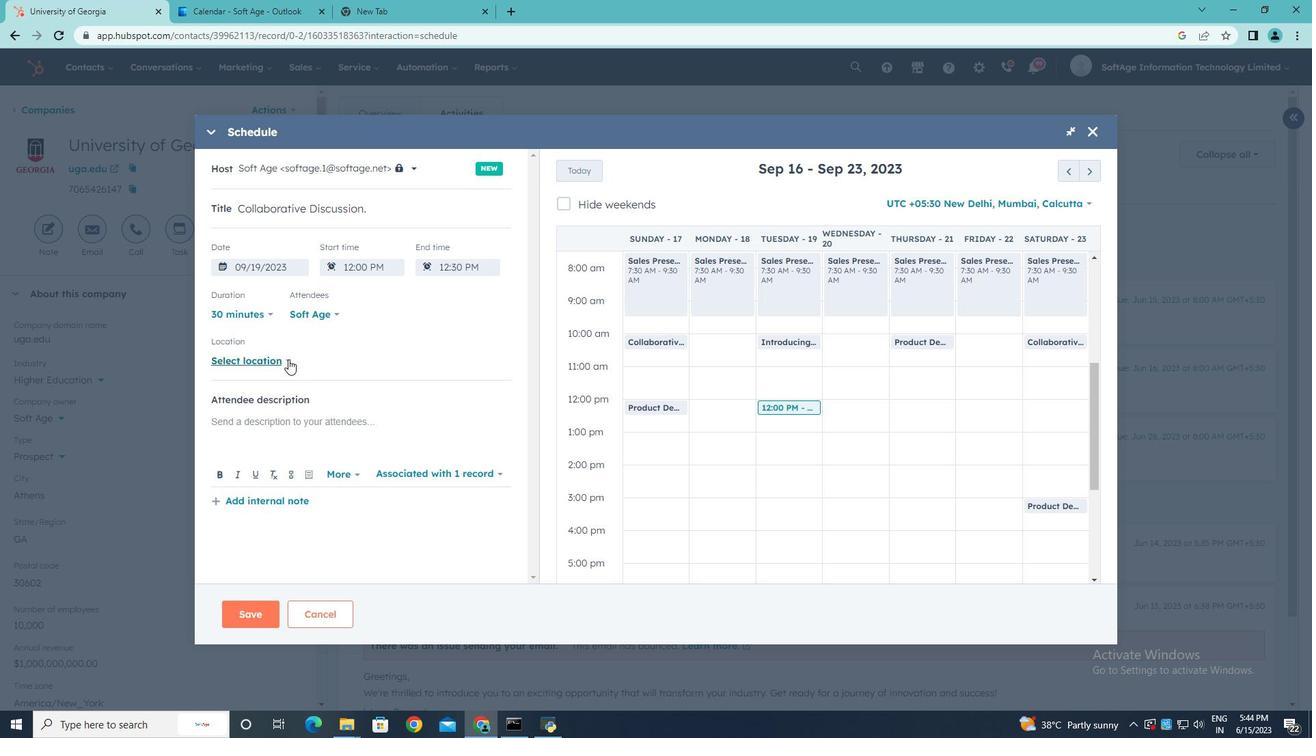 
Action: Mouse moved to (334, 358)
Screenshot: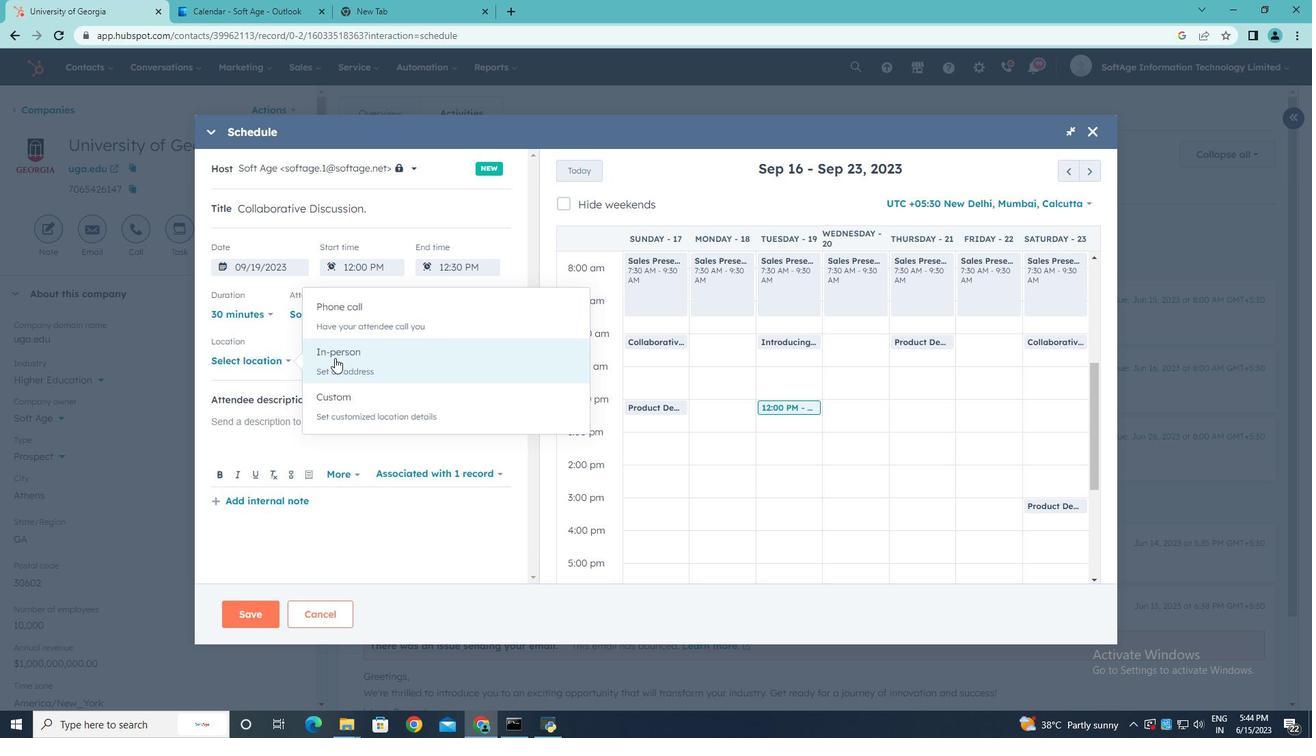
Action: Mouse pressed left at (334, 358)
Screenshot: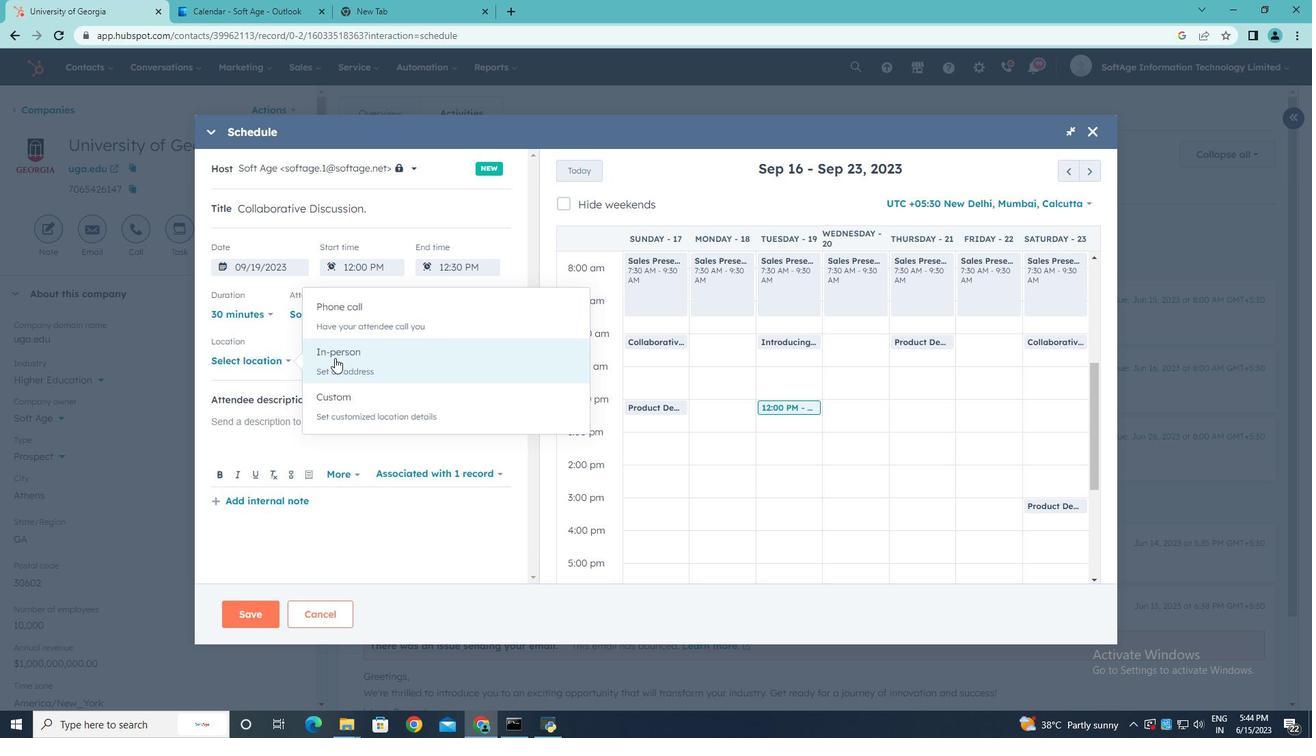 
Action: Mouse moved to (326, 362)
Screenshot: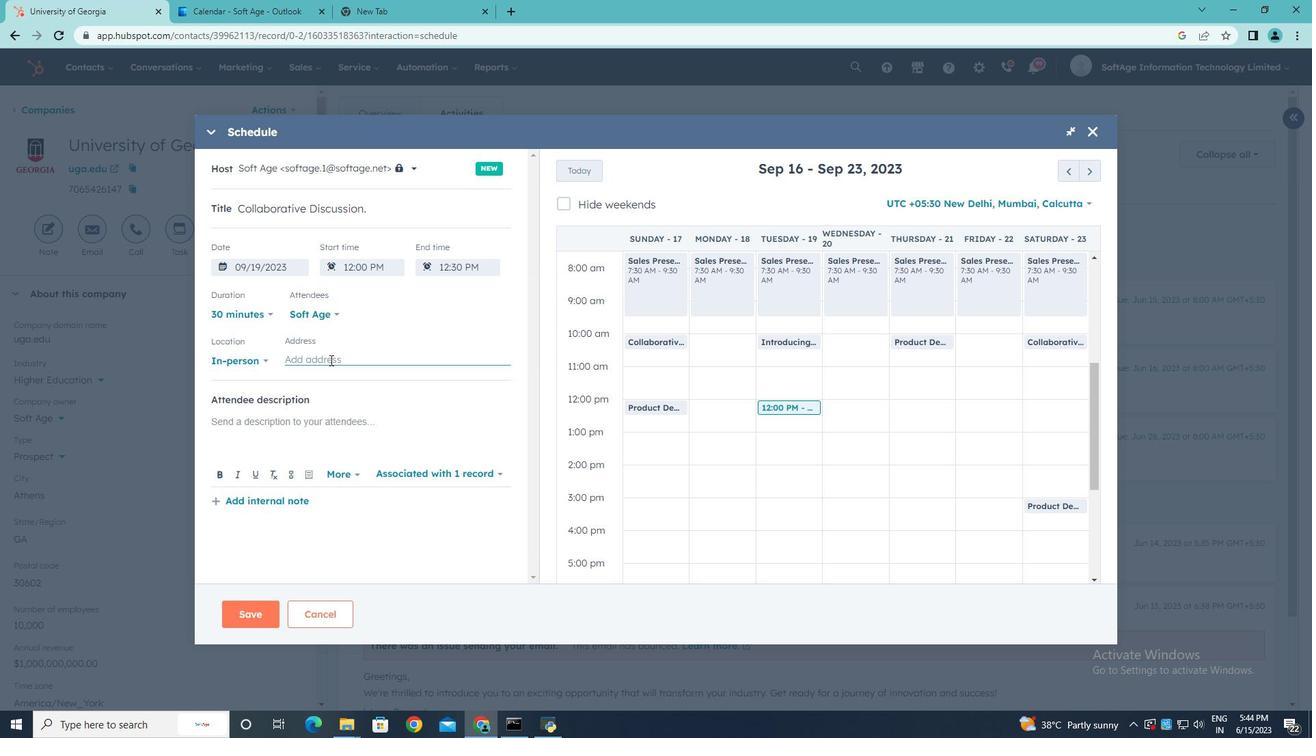 
Action: Mouse pressed left at (326, 362)
Screenshot: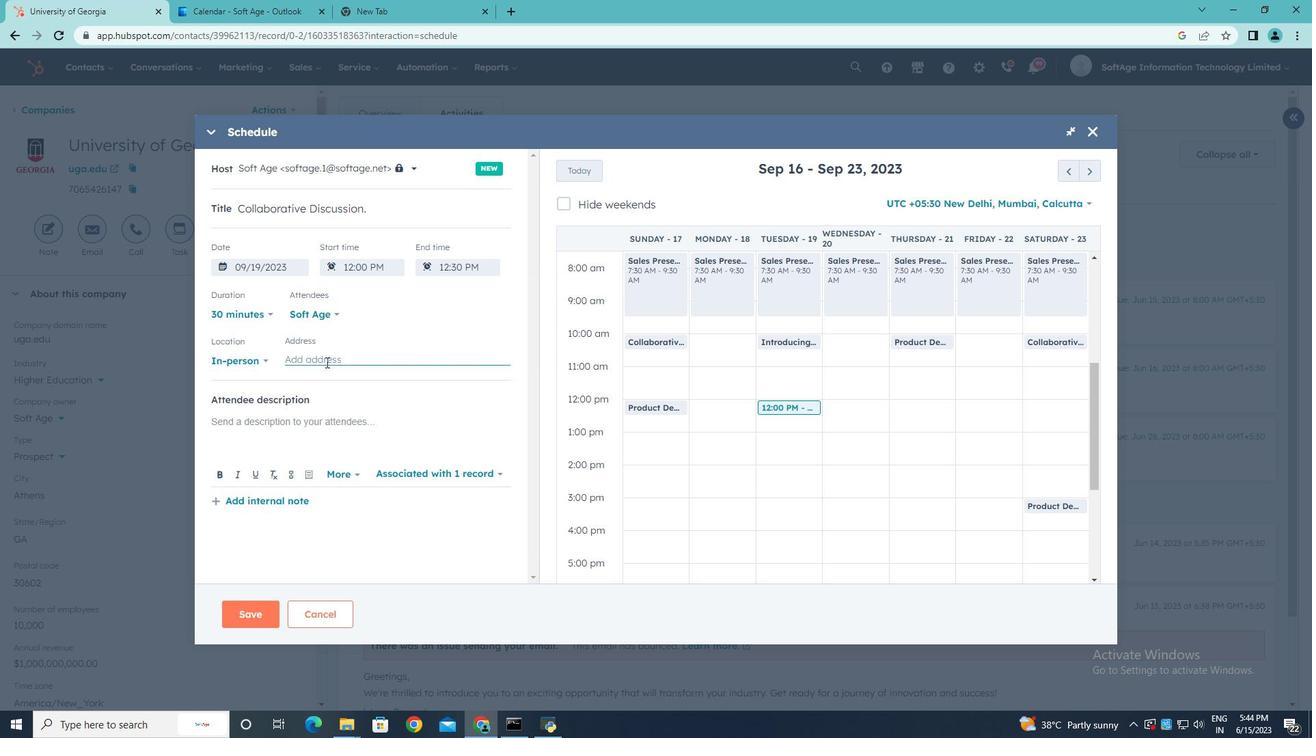 
Action: Key pressed <Key.shift>Newe<Key.backspace><Key.space><Key.shift>York
Screenshot: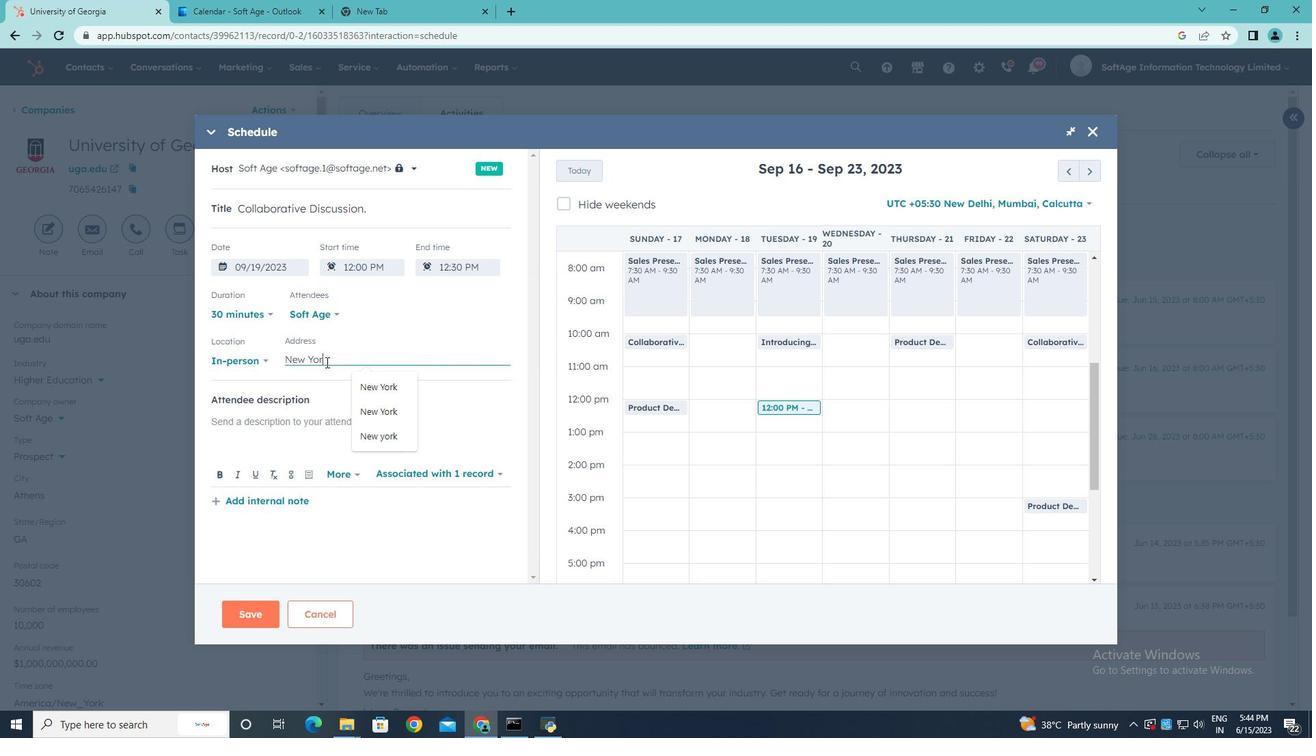 
Action: Mouse moved to (285, 421)
Screenshot: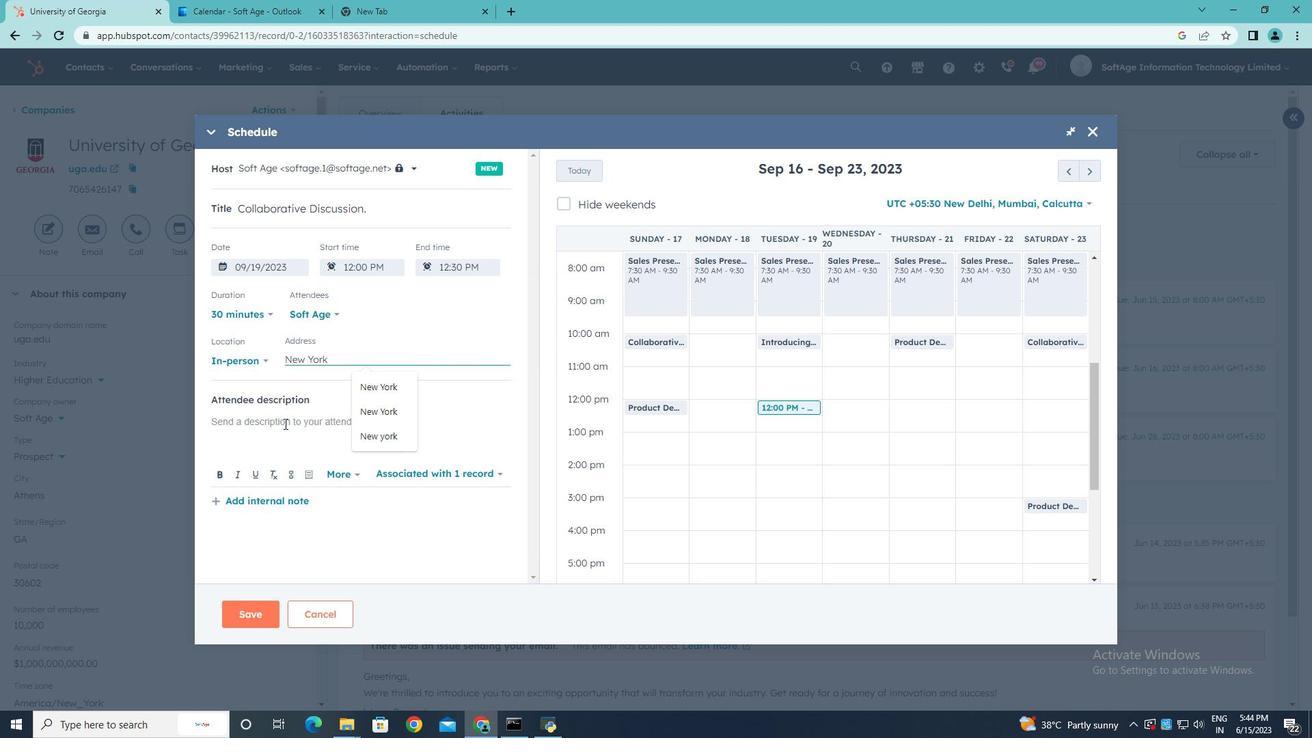 
Action: Mouse pressed left at (285, 421)
Screenshot: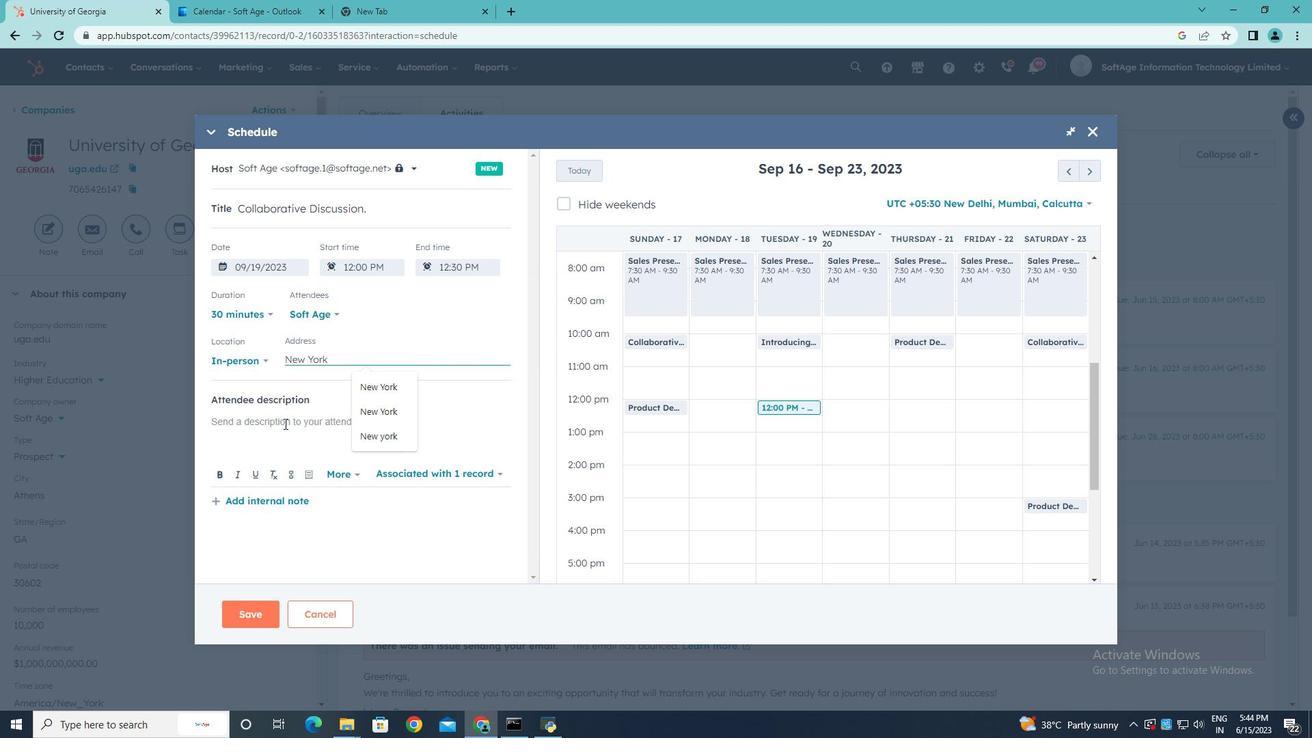 
Action: Key pressed <Key.shift>Kindly<Key.space><Key.shift>J<Key.backspace>join<Key.space>this<Key.space>meeting<Key.space><Key.shift>T<Key.backspace>to<Key.space>understand<Key.space>fo<Key.backspace><Key.backspace><Key.shift>Product<Key.space><Key.shift>Demo<Key.space>and<Key.space><Key.shift><Key.shift><Key.shift><Key.shift><Key.shift><Key.shift><Key.shift><Key.shift><Key.shift><Key.shift><Key.shift><Key.shift><Key.shift><Key.shift><Key.shift><Key.shift><Key.shift><Key.shift><Key.shift><Key.shift><Key.shift>Service<Key.space><Key.shift>Presentation.
Screenshot: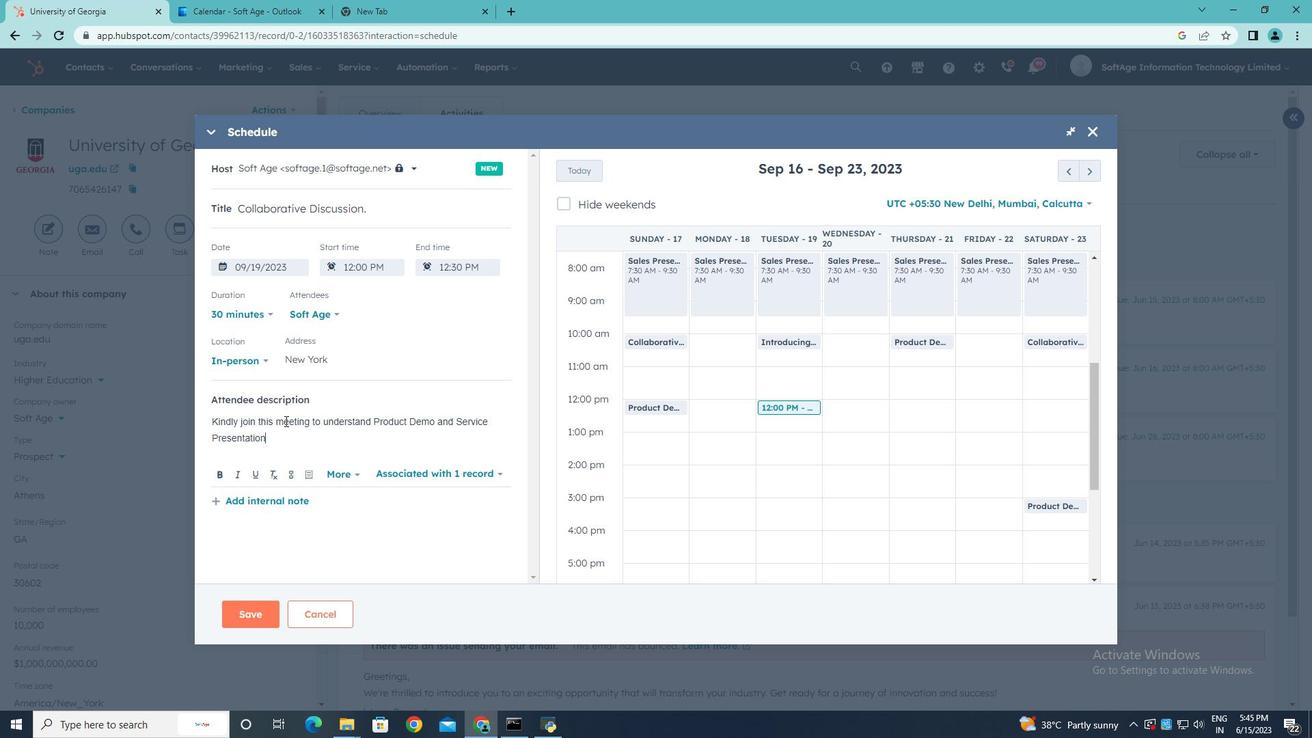 
Action: Mouse moved to (336, 313)
Screenshot: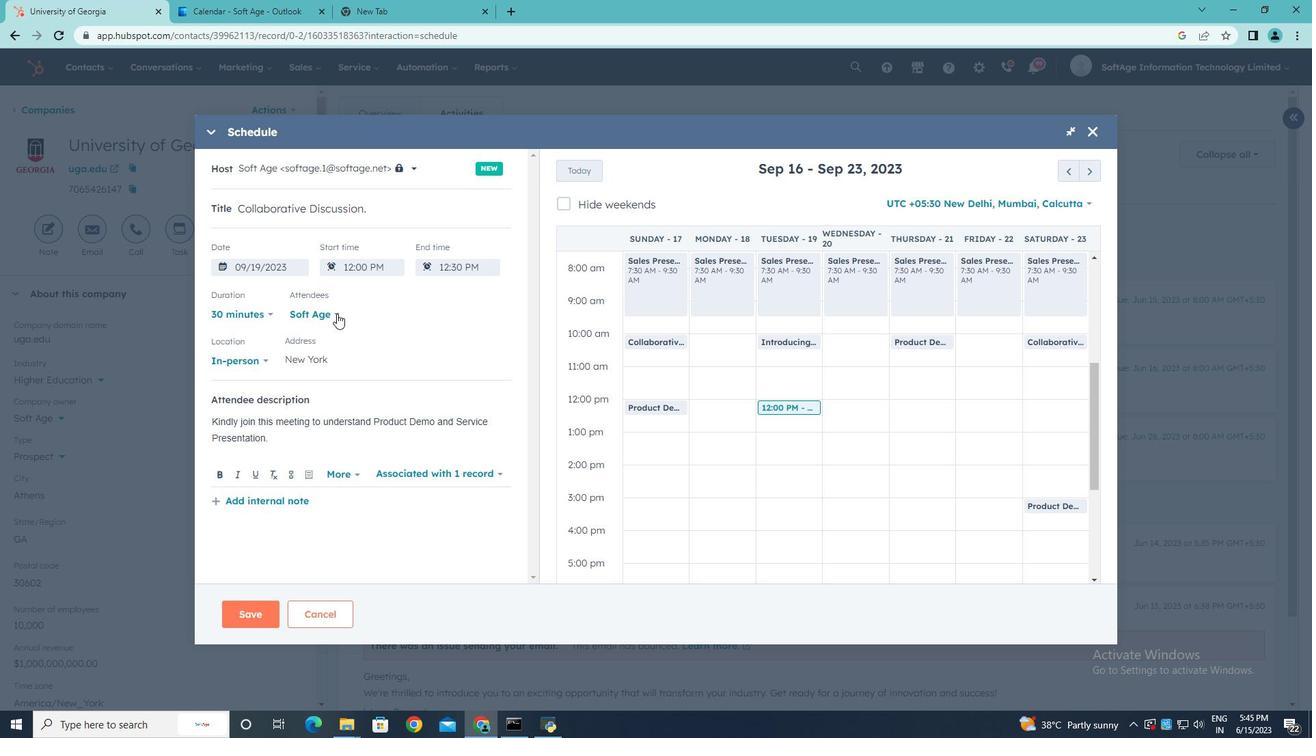 
Action: Mouse pressed left at (336, 313)
Screenshot: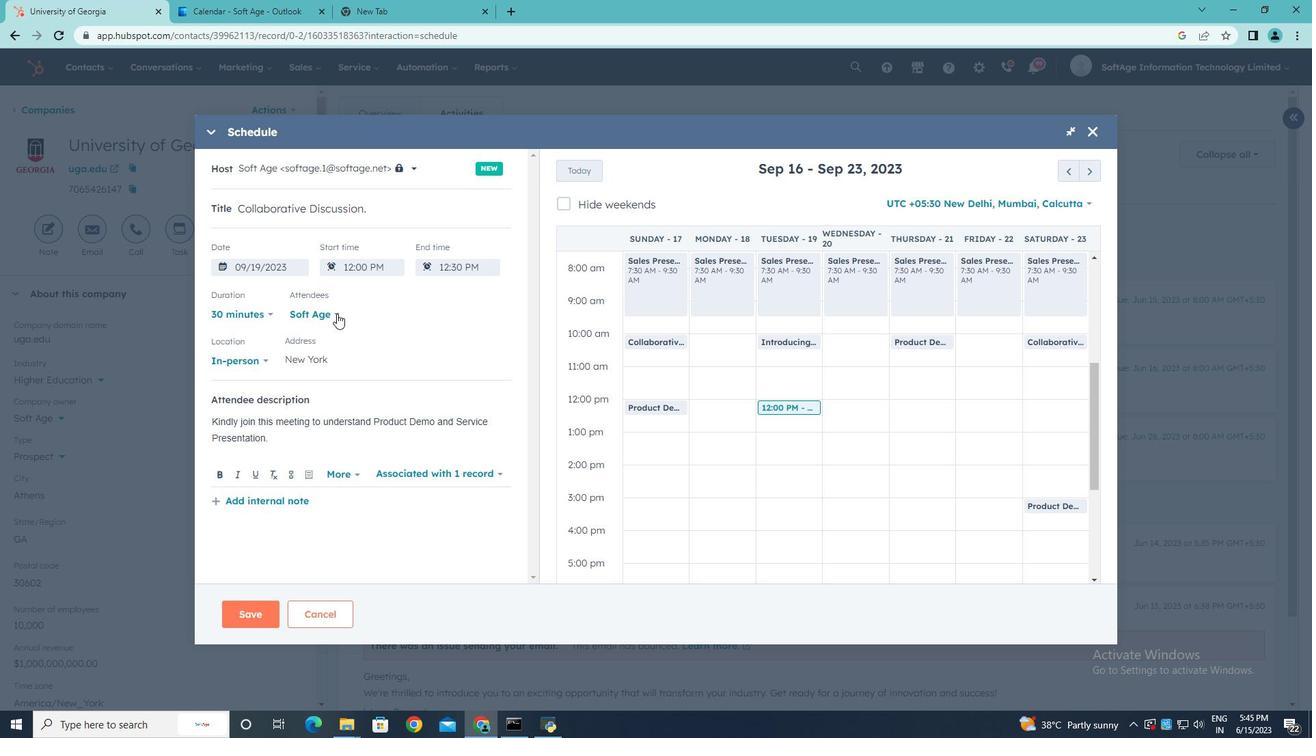 
Action: Mouse moved to (246, 490)
Screenshot: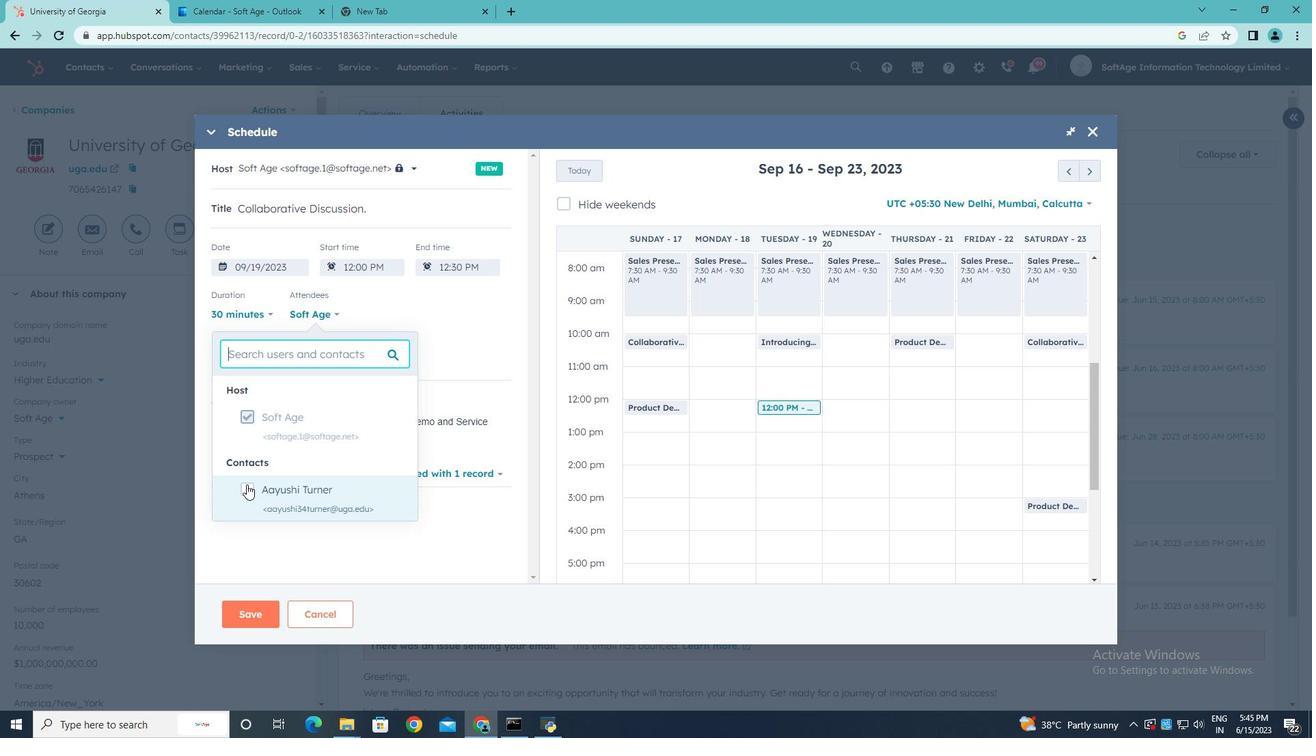 
Action: Mouse pressed left at (246, 490)
Screenshot: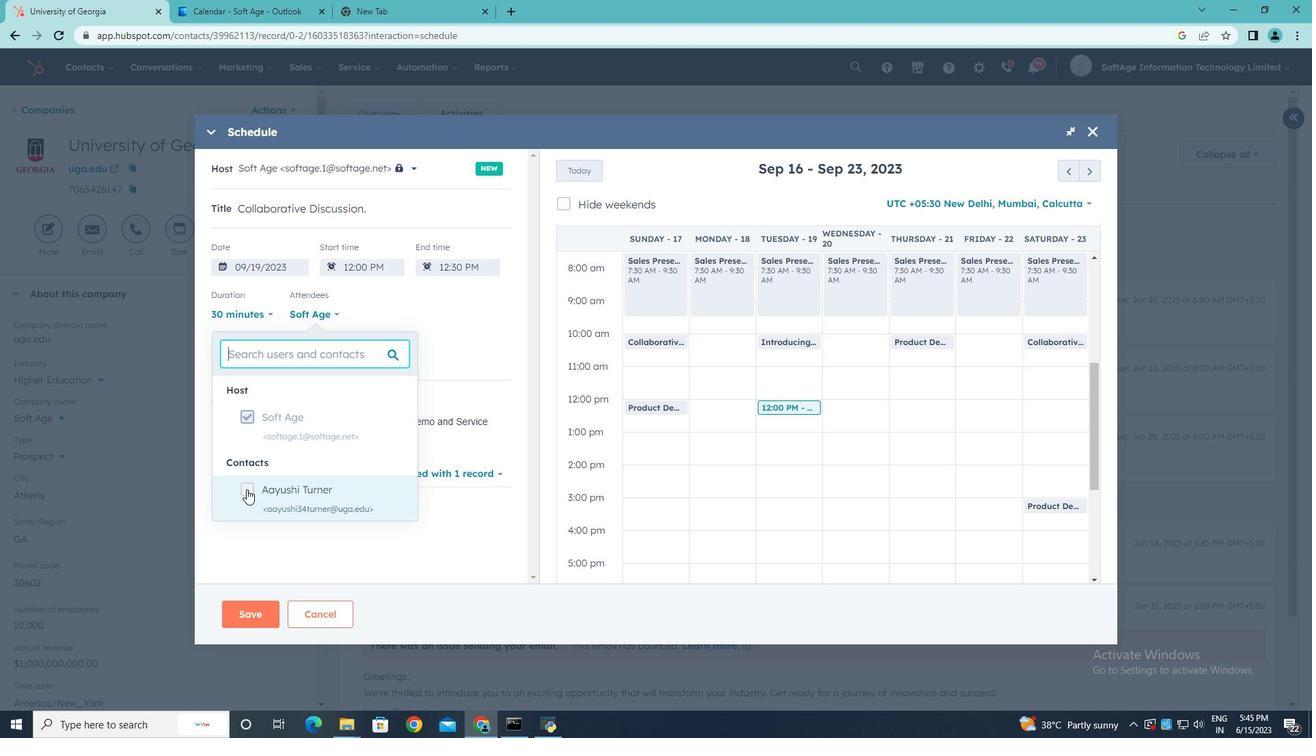 
Action: Mouse moved to (484, 555)
Screenshot: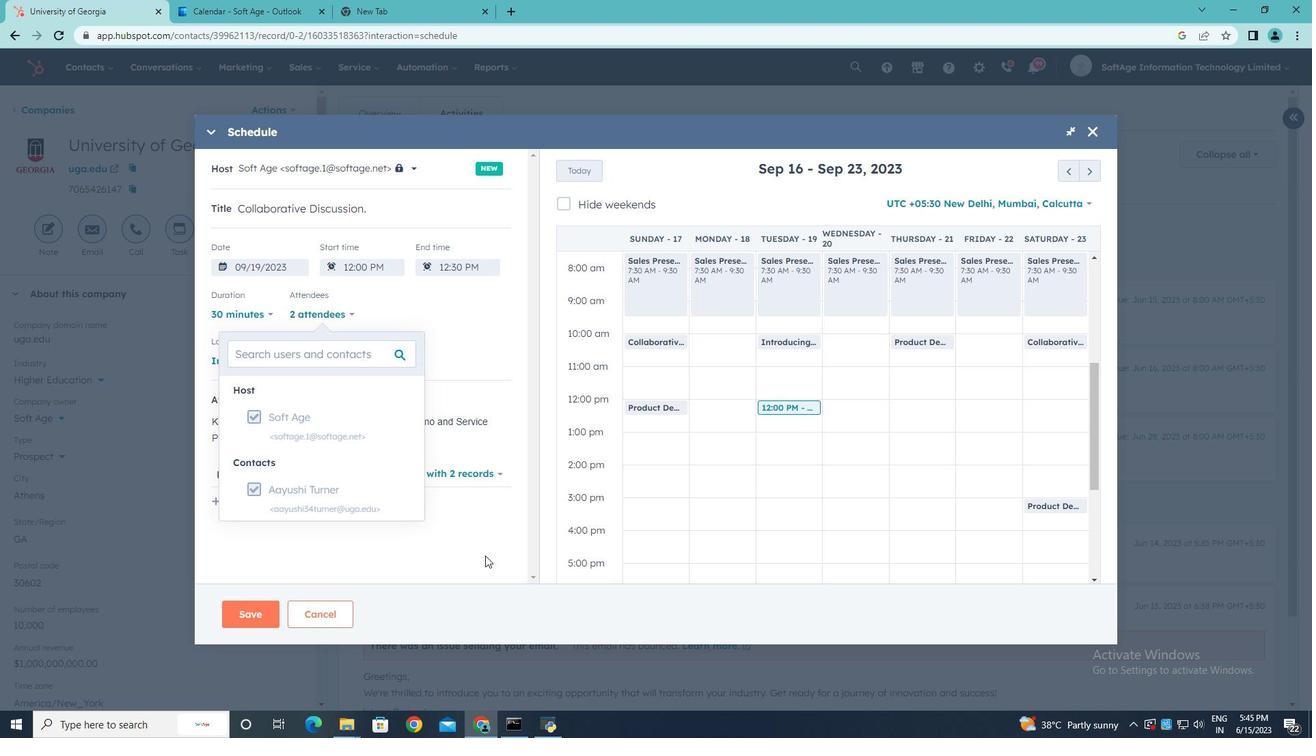 
Action: Mouse pressed left at (484, 555)
Screenshot: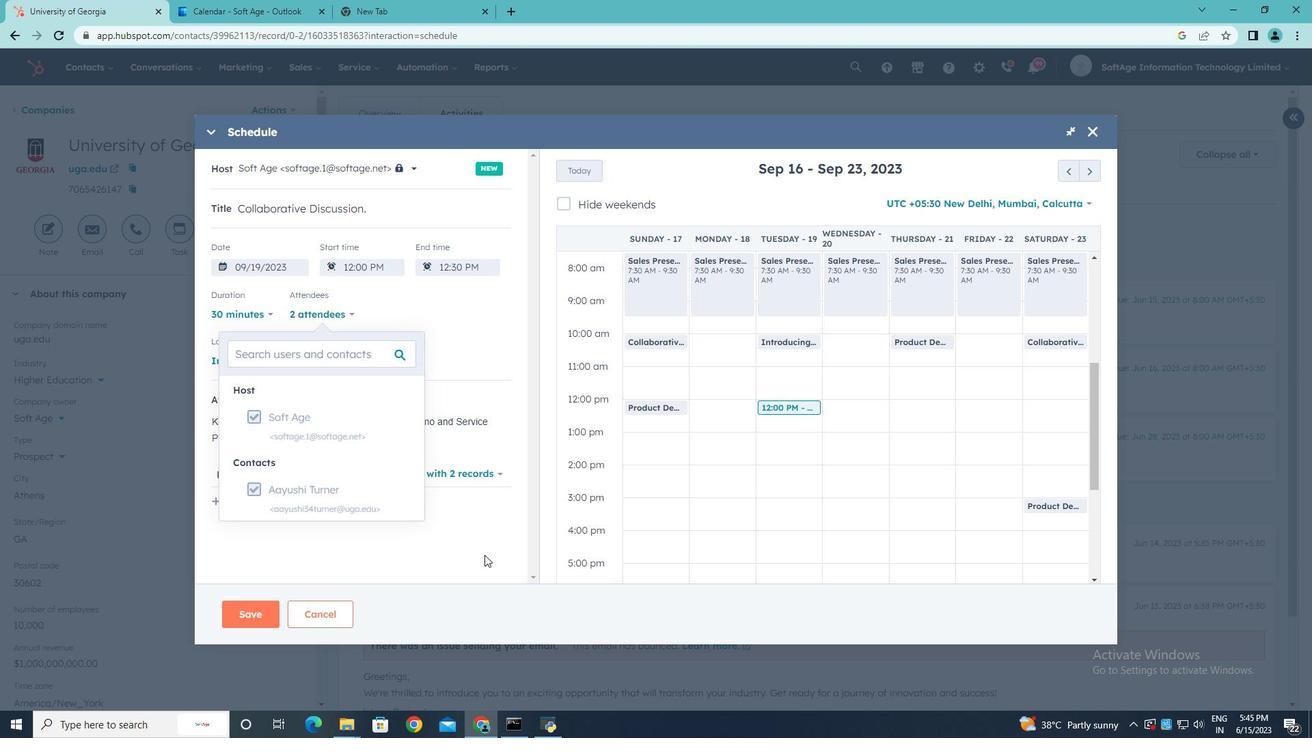 
Action: Mouse moved to (244, 618)
Screenshot: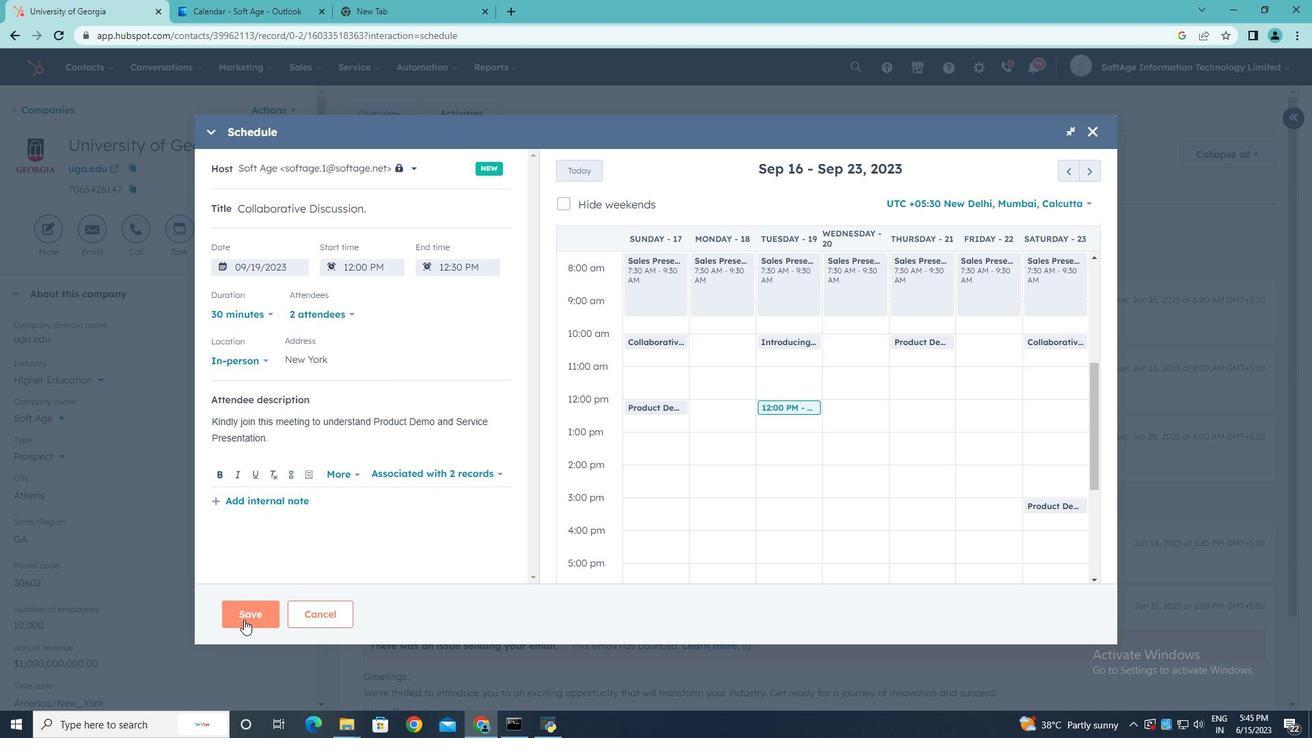 
Action: Mouse pressed left at (244, 618)
Screenshot: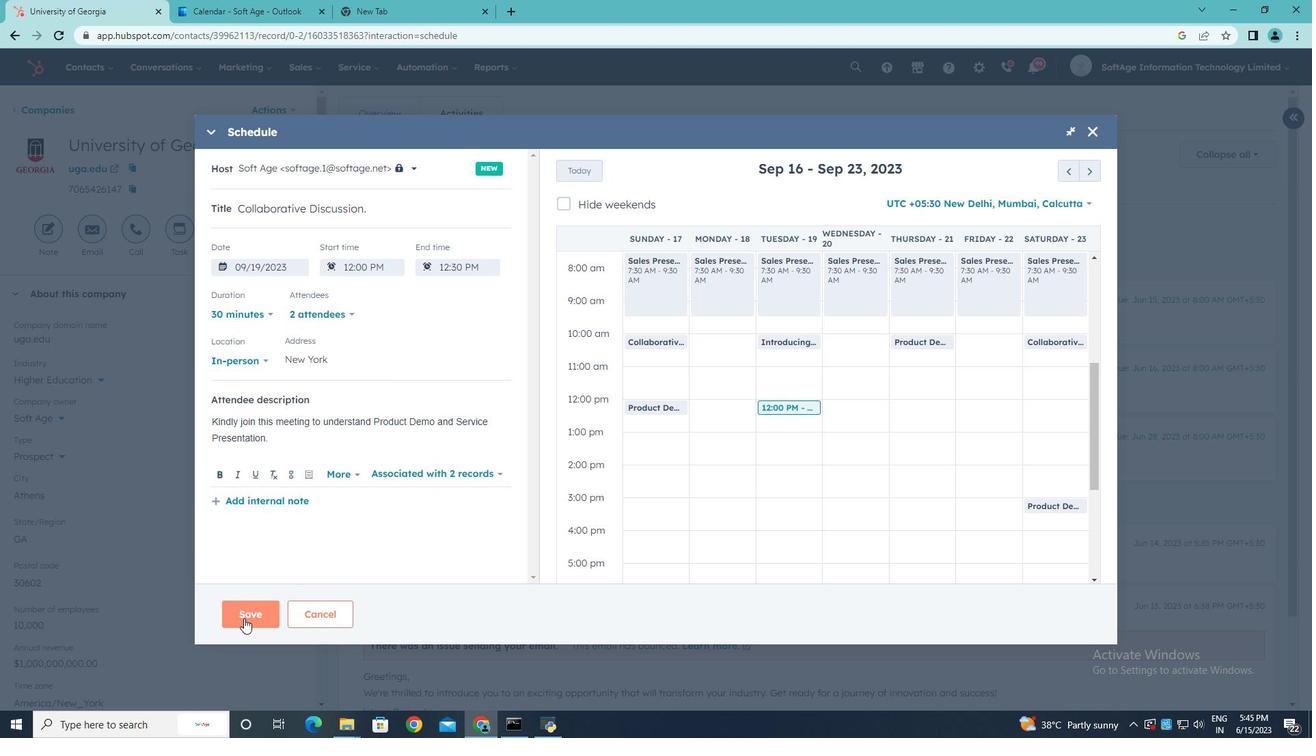 
